 Task: Add a condition where "Channel Is Slack direct message" in recently solved tickets.
Action: Mouse moved to (136, 526)
Screenshot: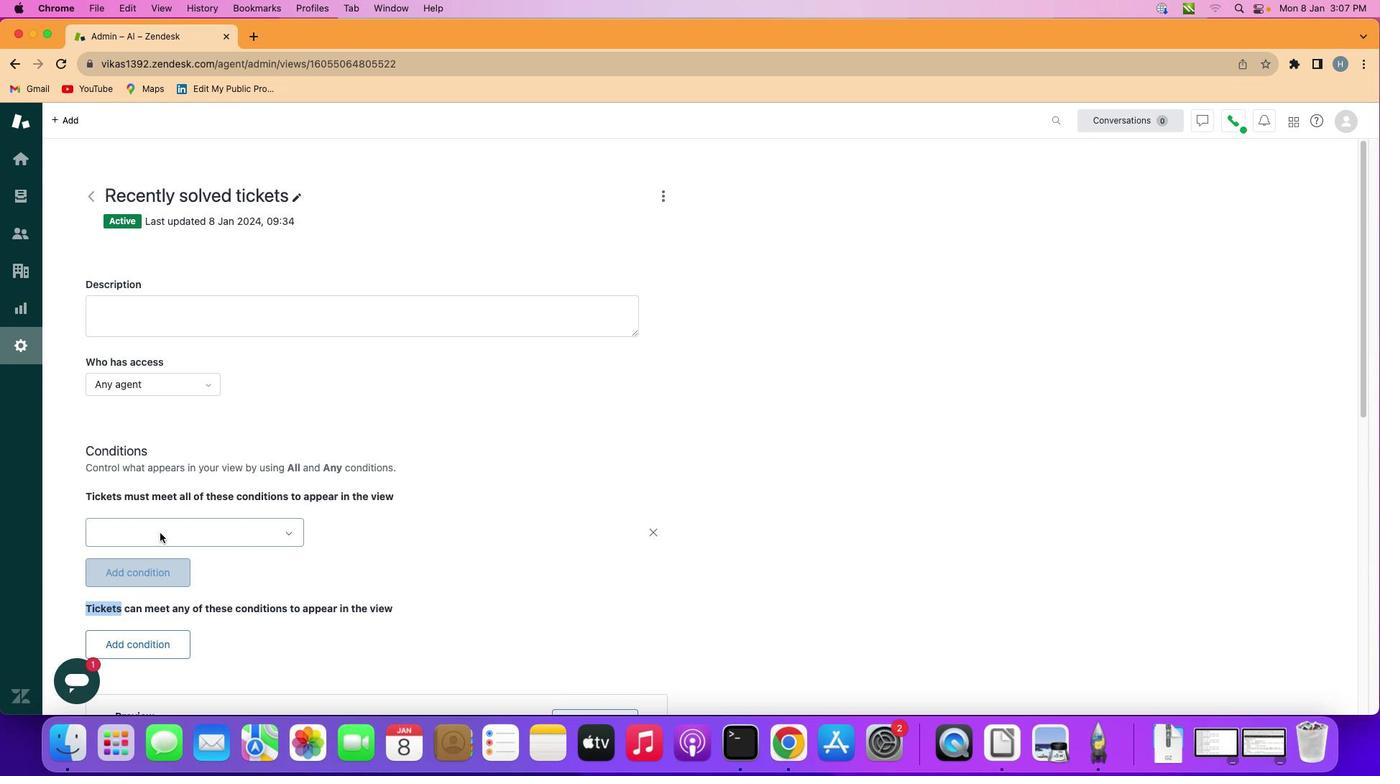 
Action: Mouse pressed left at (136, 526)
Screenshot: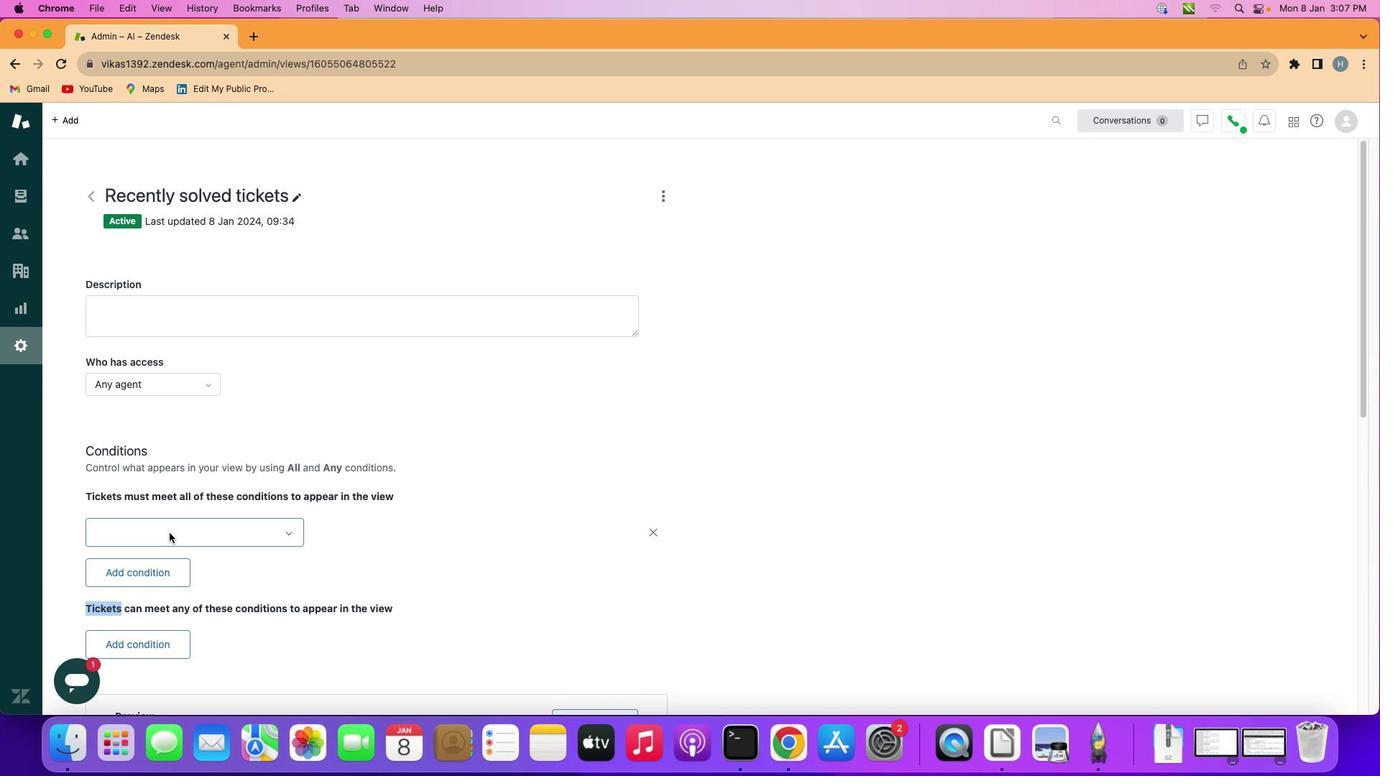 
Action: Mouse moved to (166, 529)
Screenshot: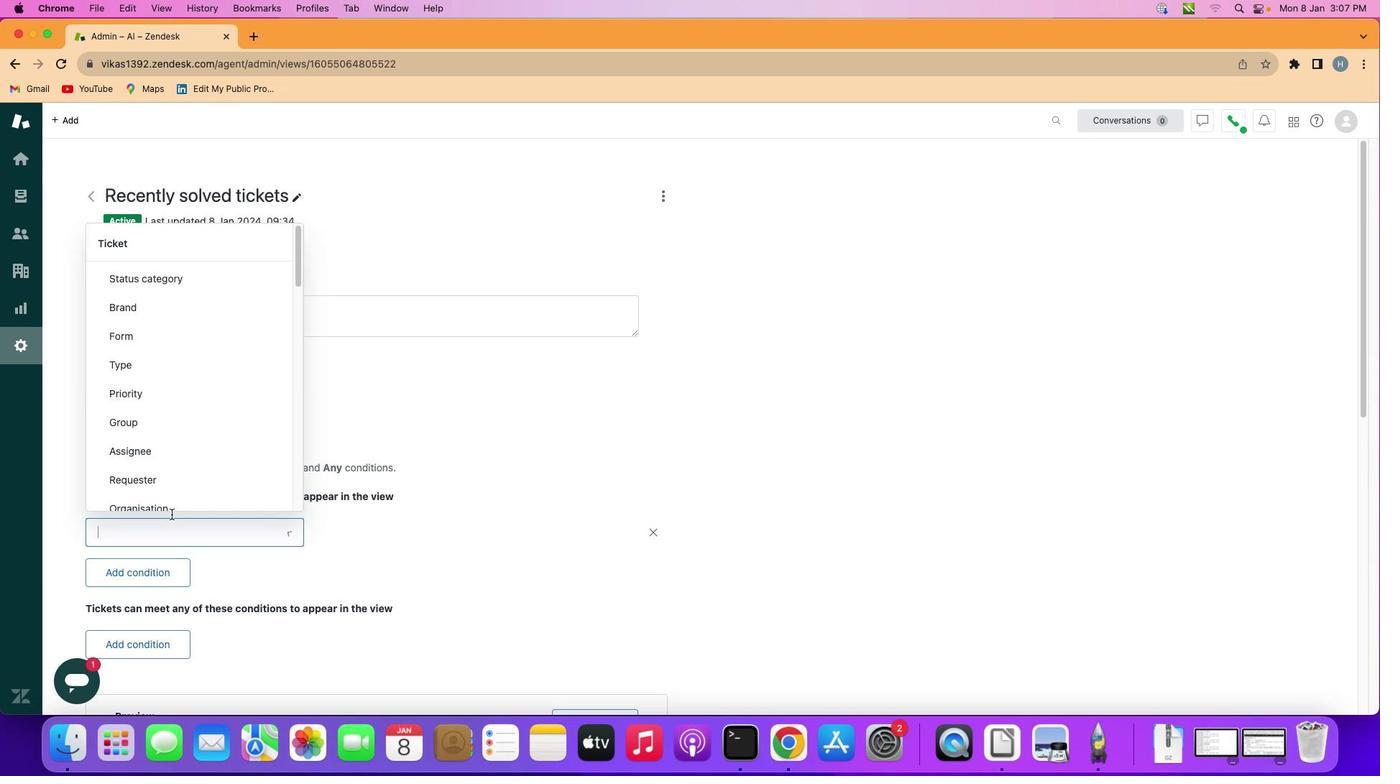 
Action: Mouse pressed left at (166, 529)
Screenshot: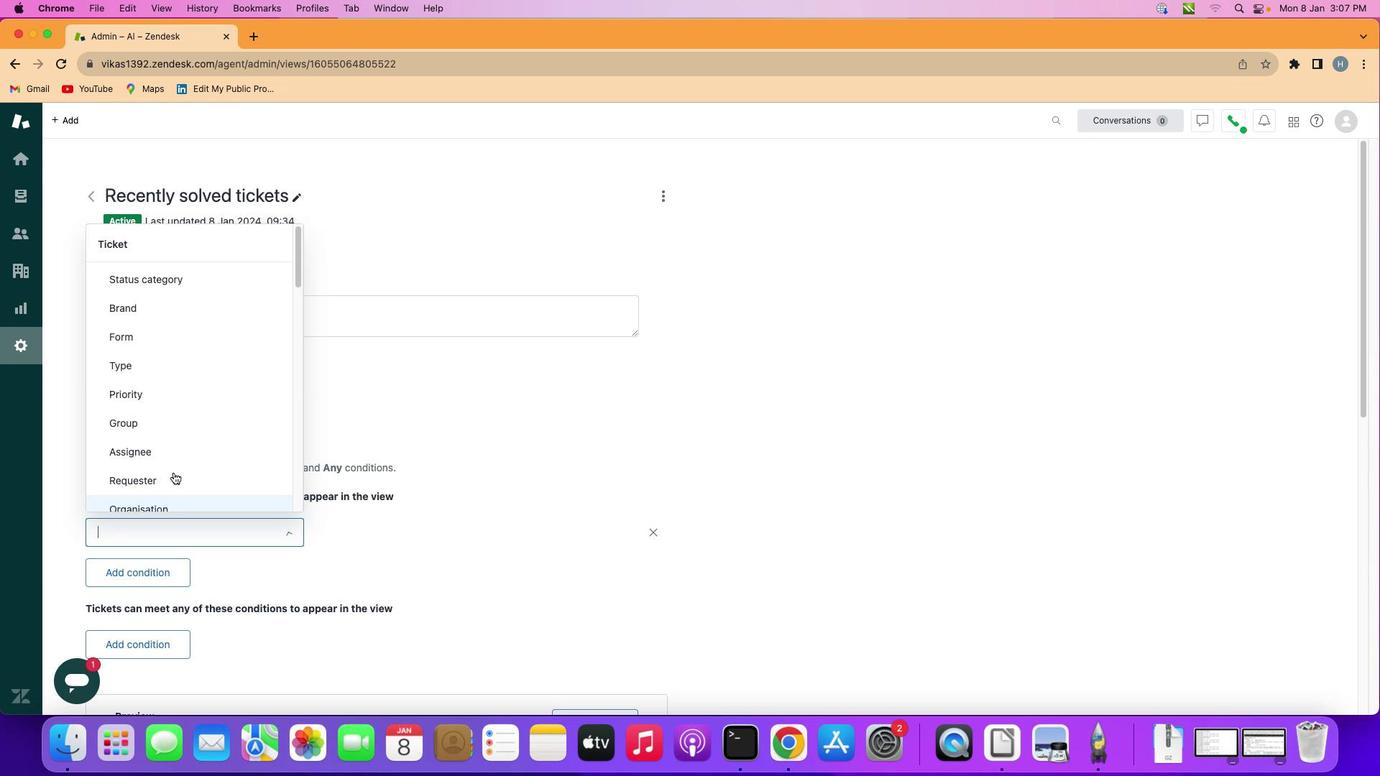 
Action: Mouse moved to (171, 392)
Screenshot: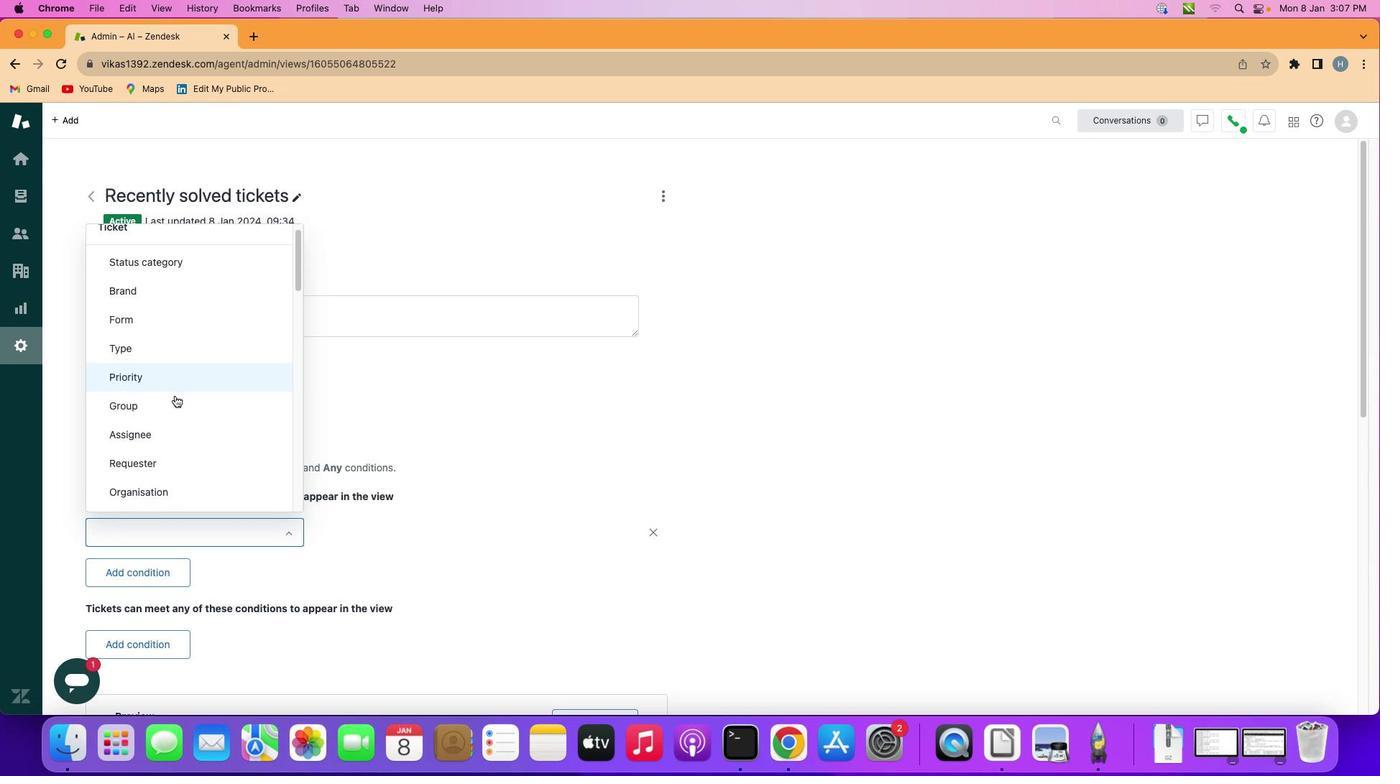 
Action: Mouse scrolled (171, 392) with delta (-2, -2)
Screenshot: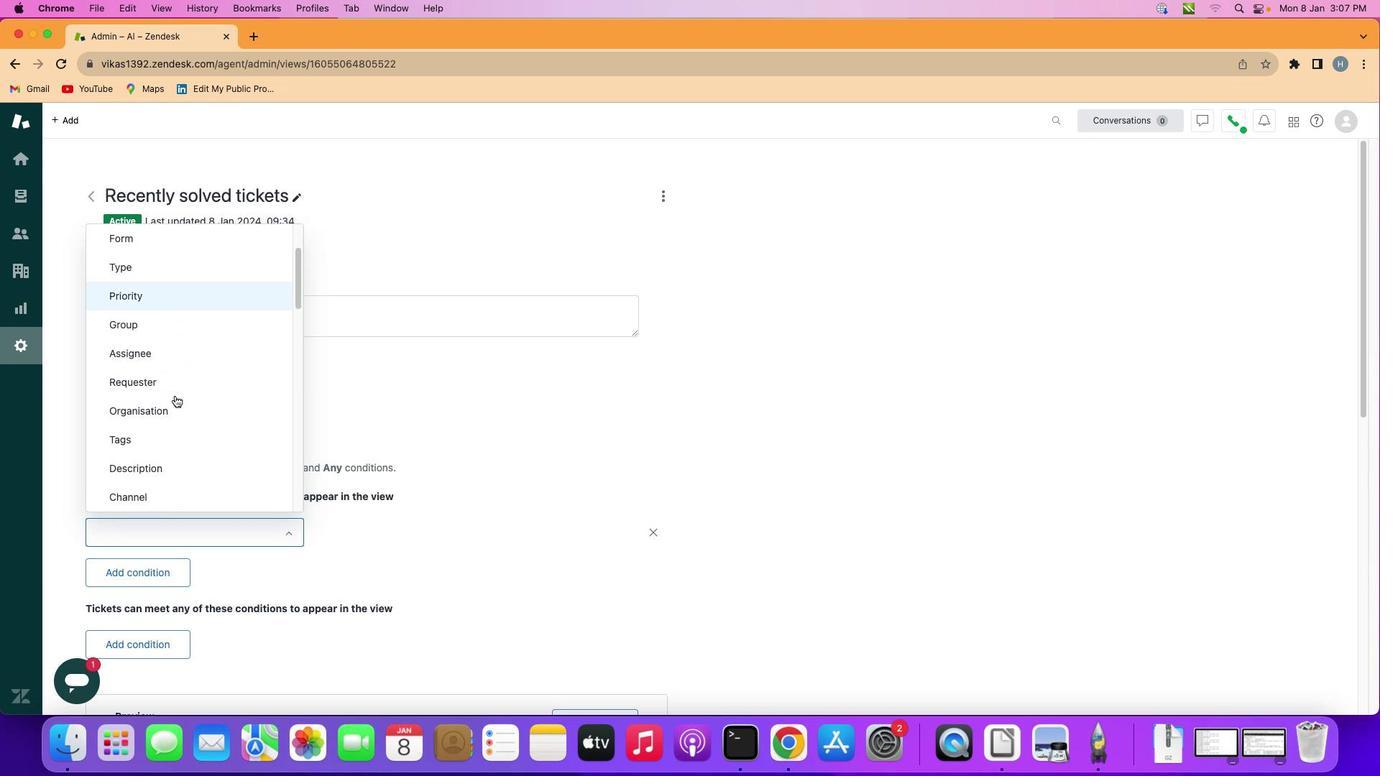 
Action: Mouse scrolled (171, 392) with delta (-2, -2)
Screenshot: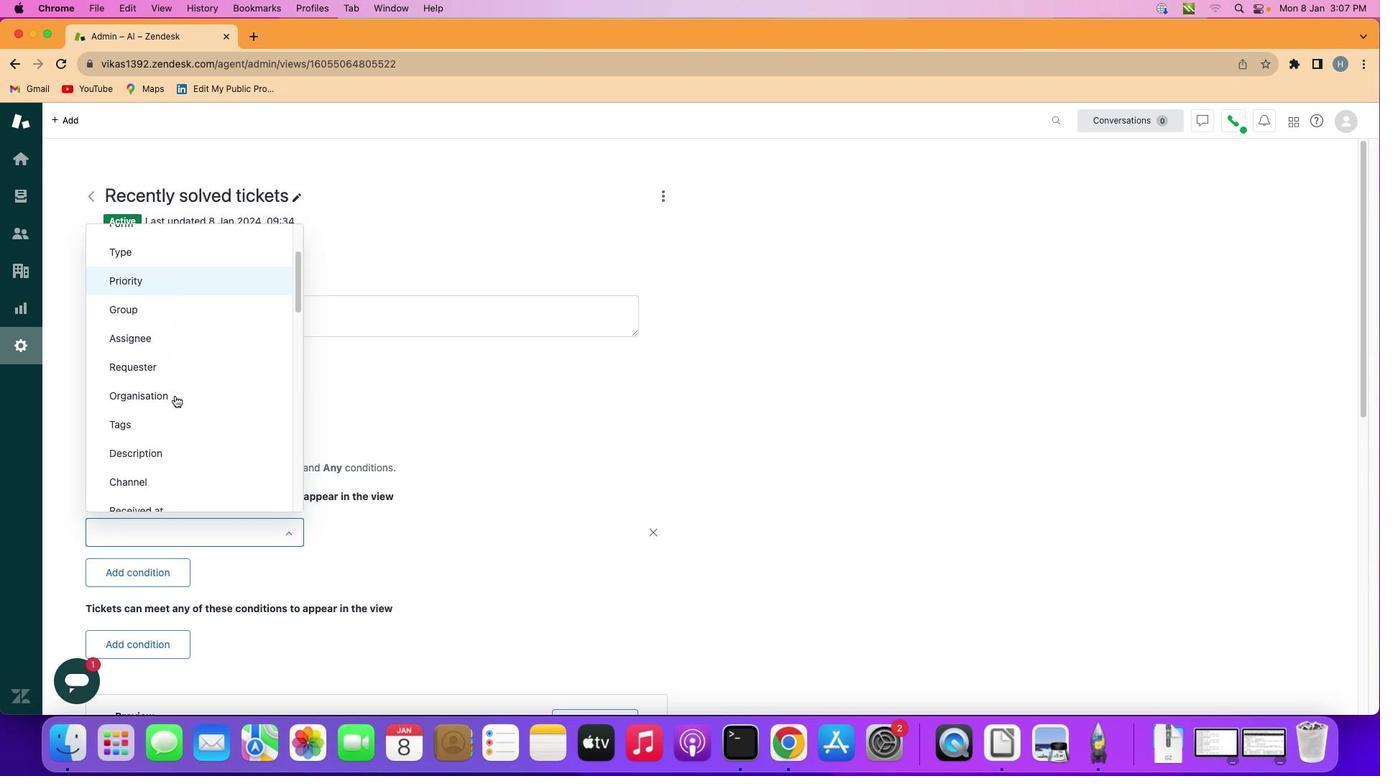 
Action: Mouse scrolled (171, 392) with delta (-2, -2)
Screenshot: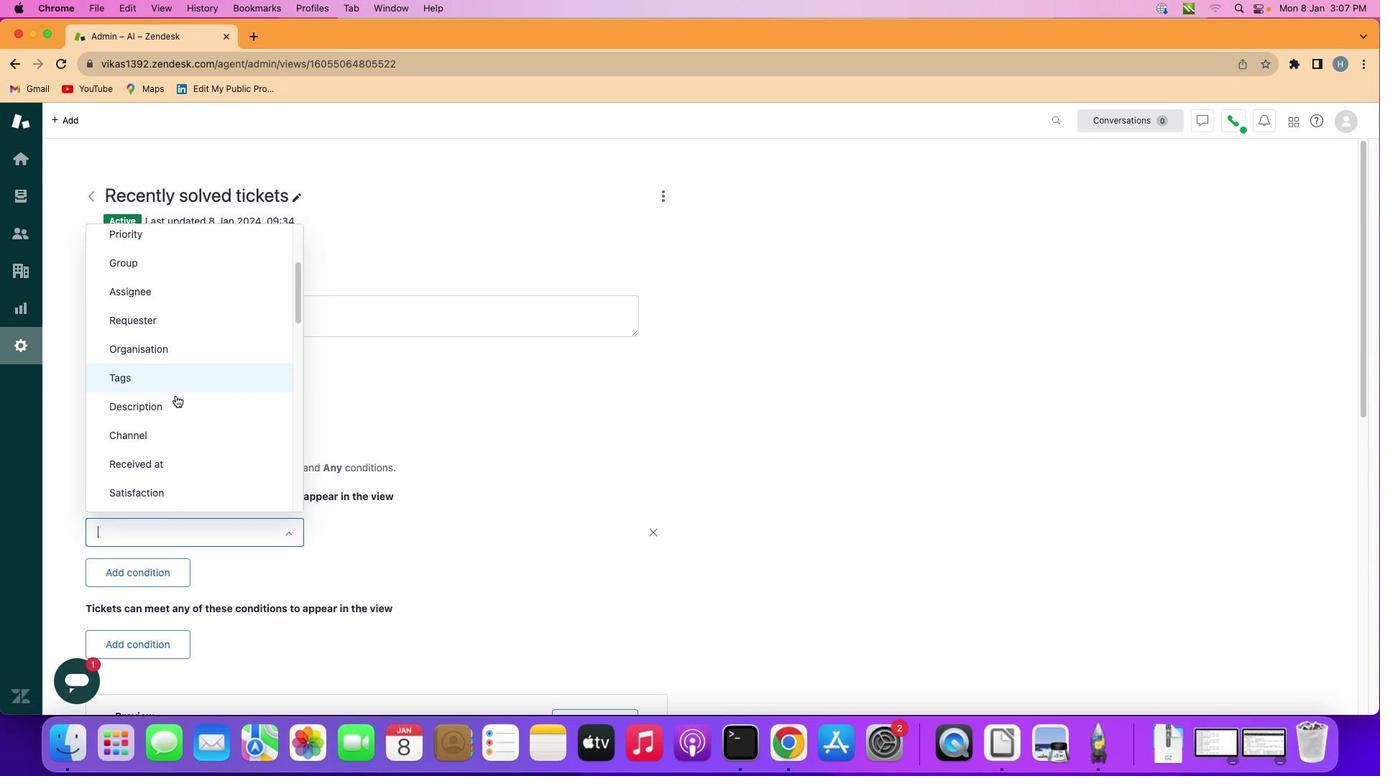 
Action: Mouse scrolled (171, 392) with delta (-2, -2)
Screenshot: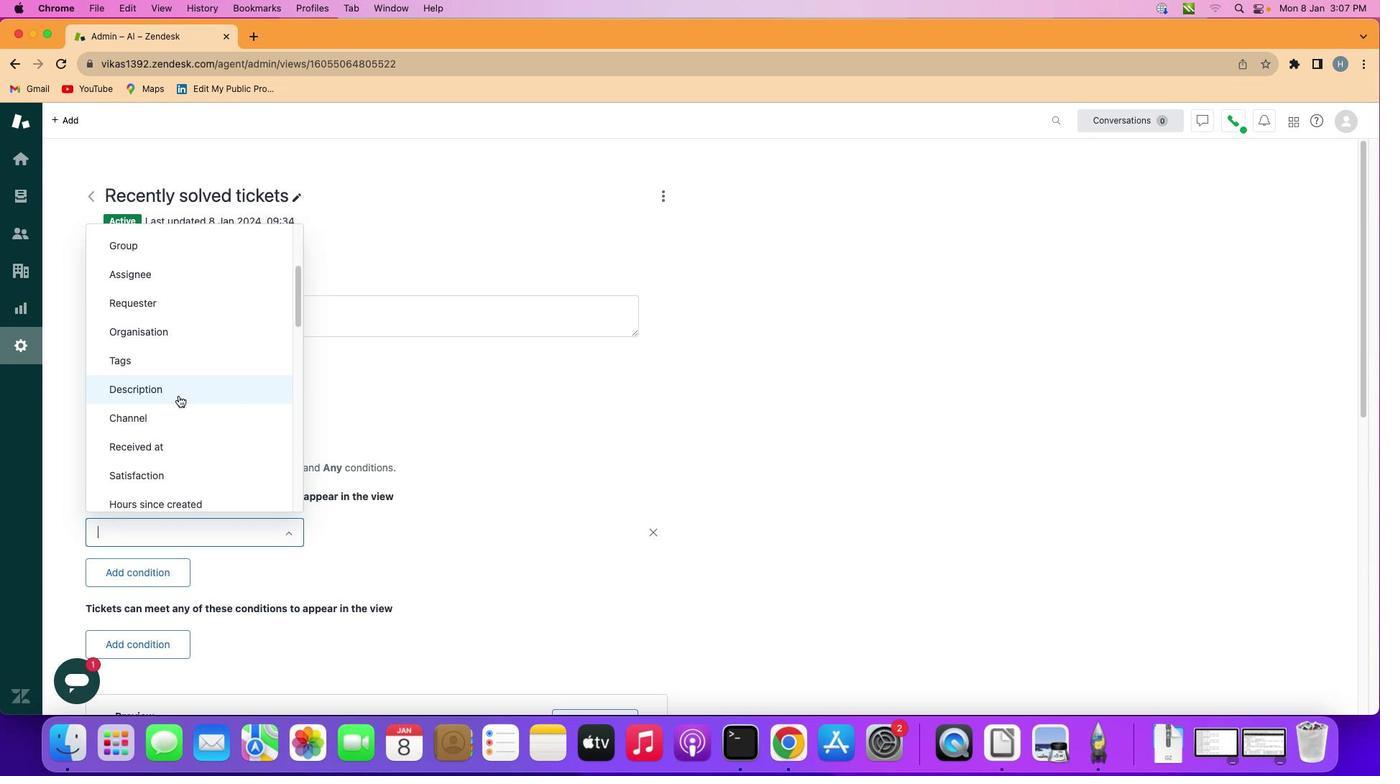 
Action: Mouse scrolled (171, 392) with delta (-2, -2)
Screenshot: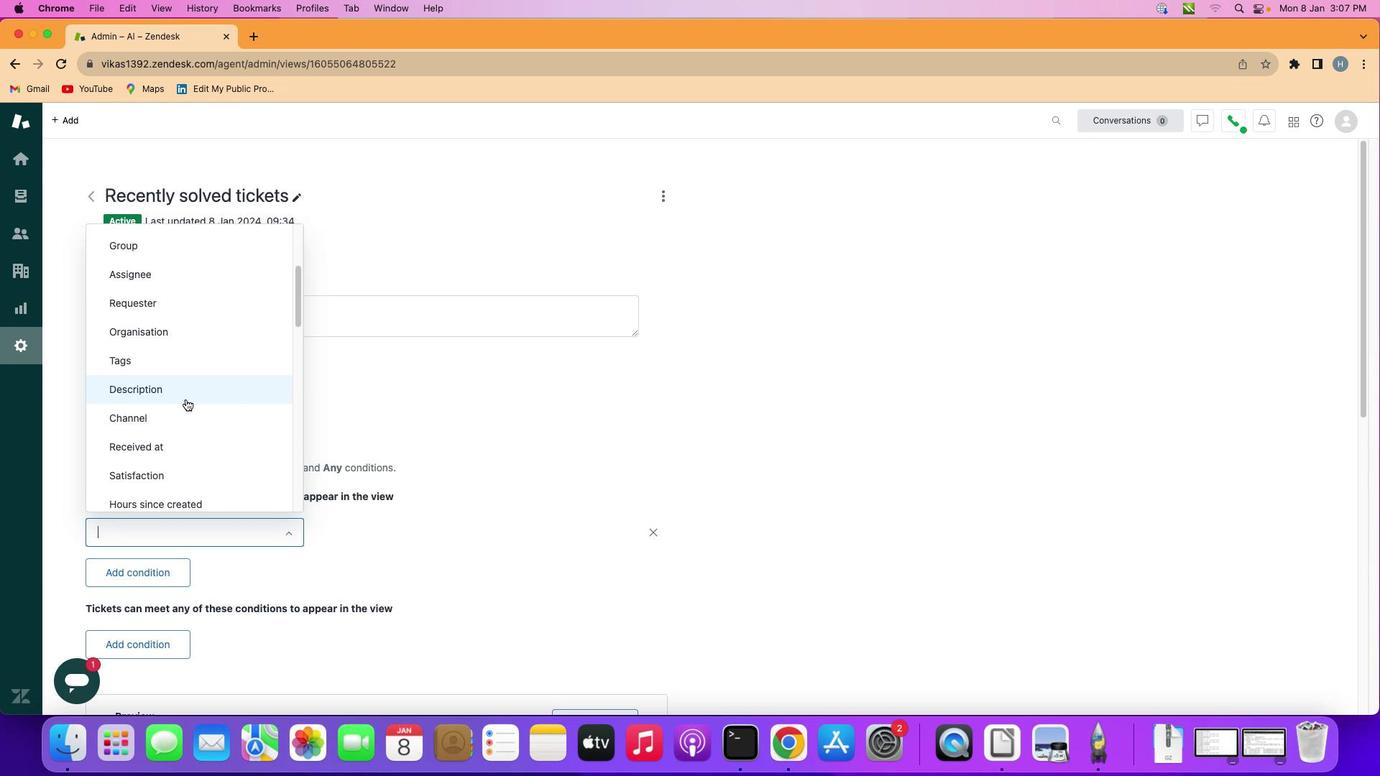 
Action: Mouse moved to (188, 411)
Screenshot: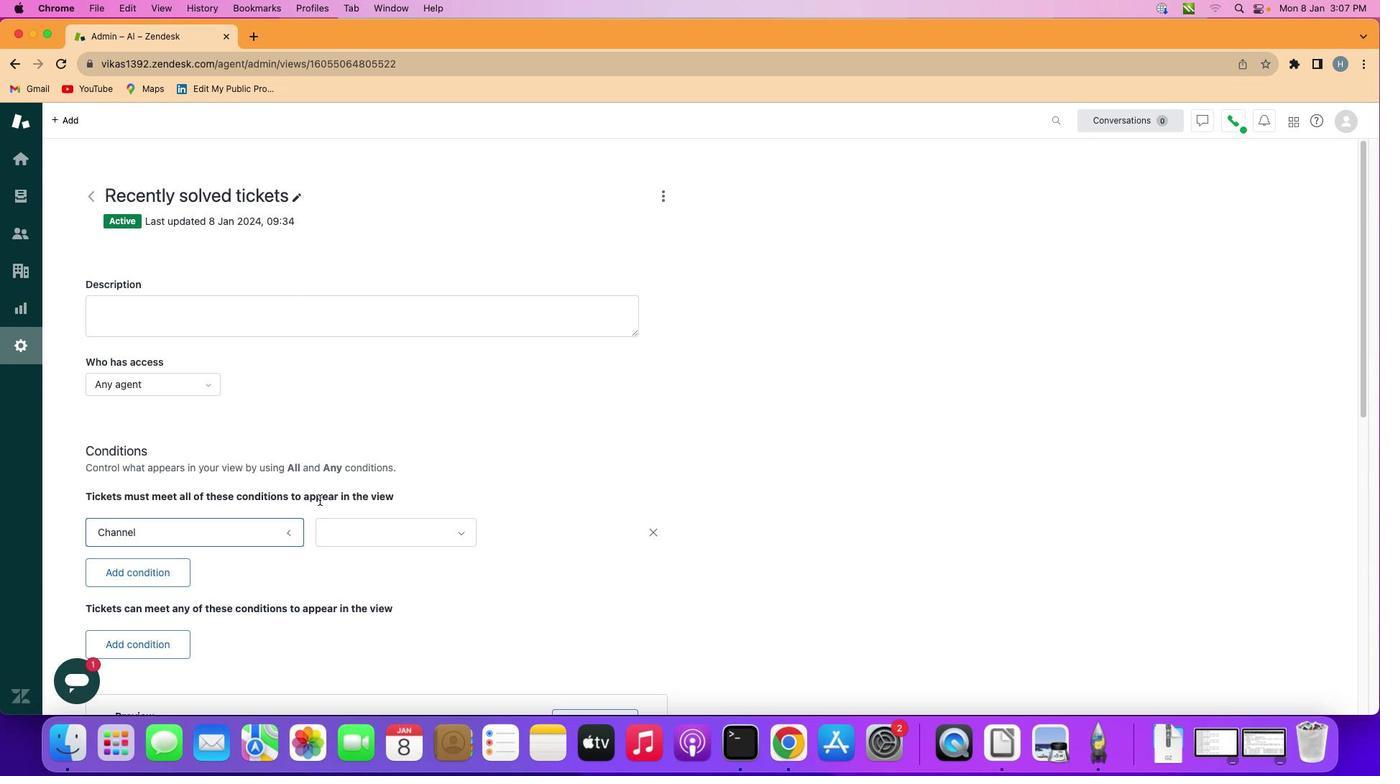 
Action: Mouse pressed left at (188, 411)
Screenshot: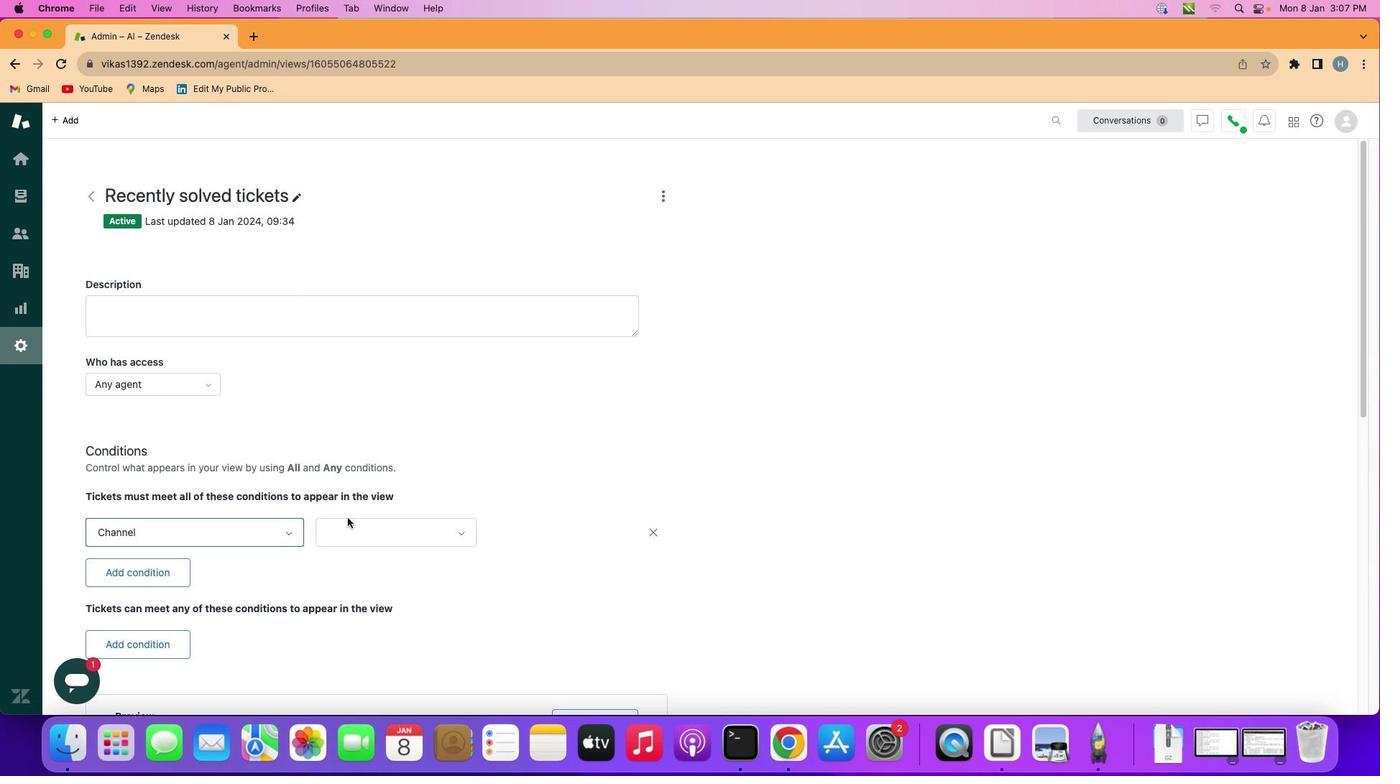
Action: Mouse moved to (360, 524)
Screenshot: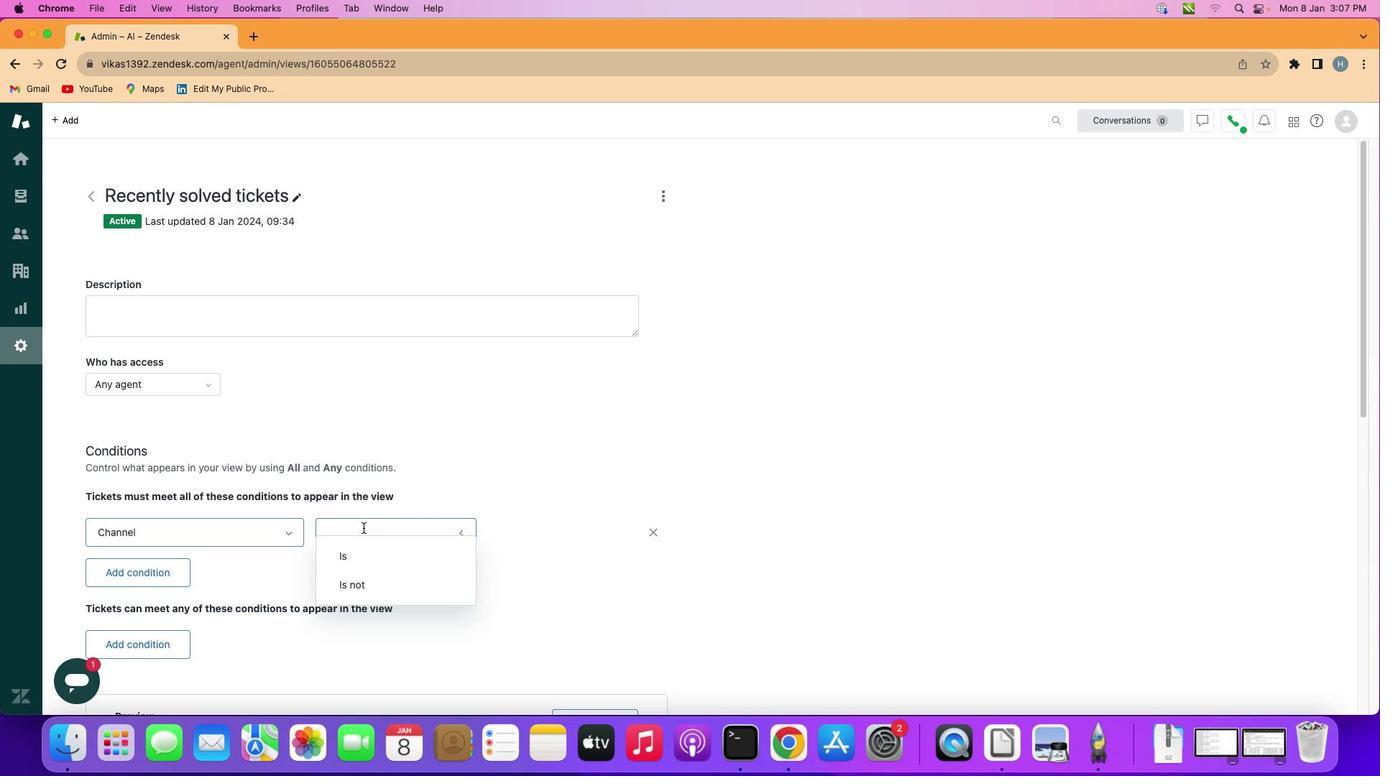 
Action: Mouse pressed left at (360, 524)
Screenshot: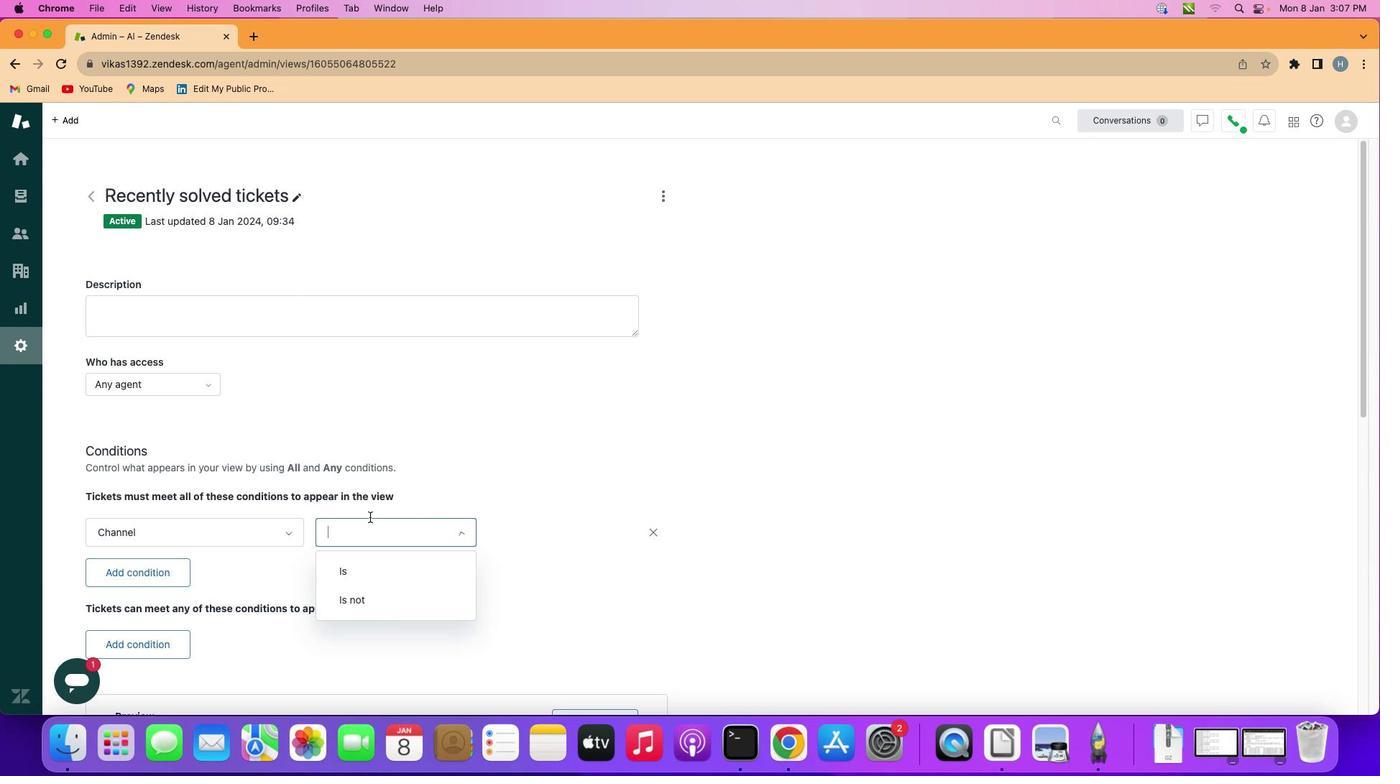 
Action: Mouse moved to (386, 557)
Screenshot: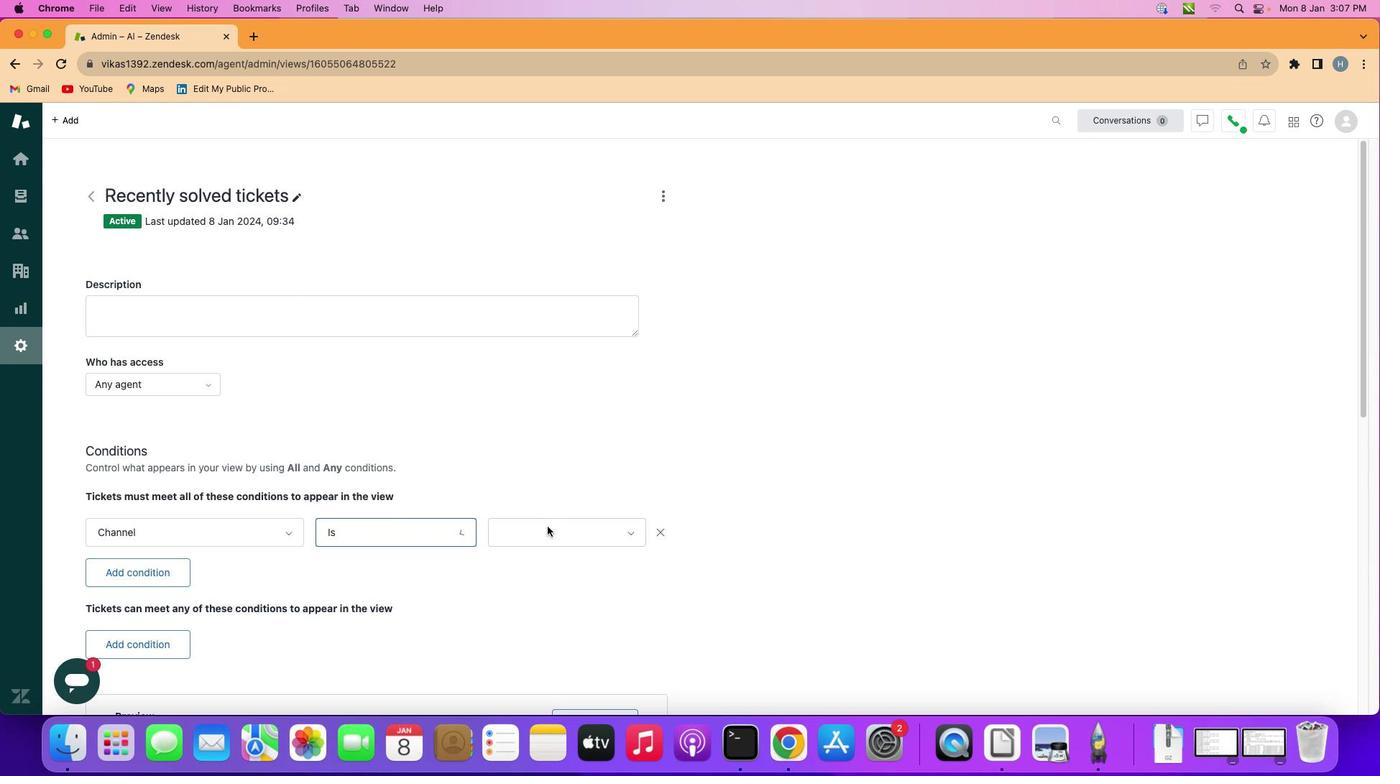 
Action: Mouse pressed left at (386, 557)
Screenshot: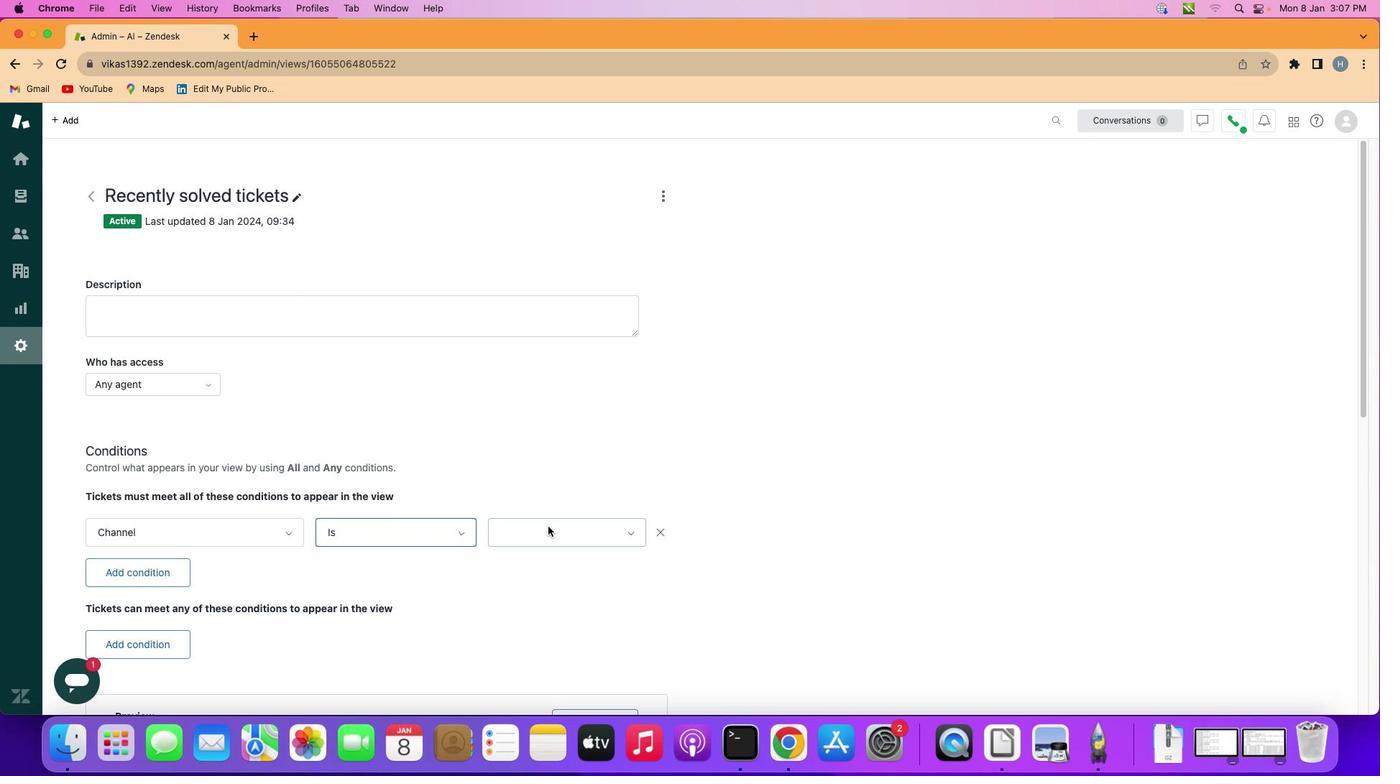 
Action: Mouse moved to (544, 524)
Screenshot: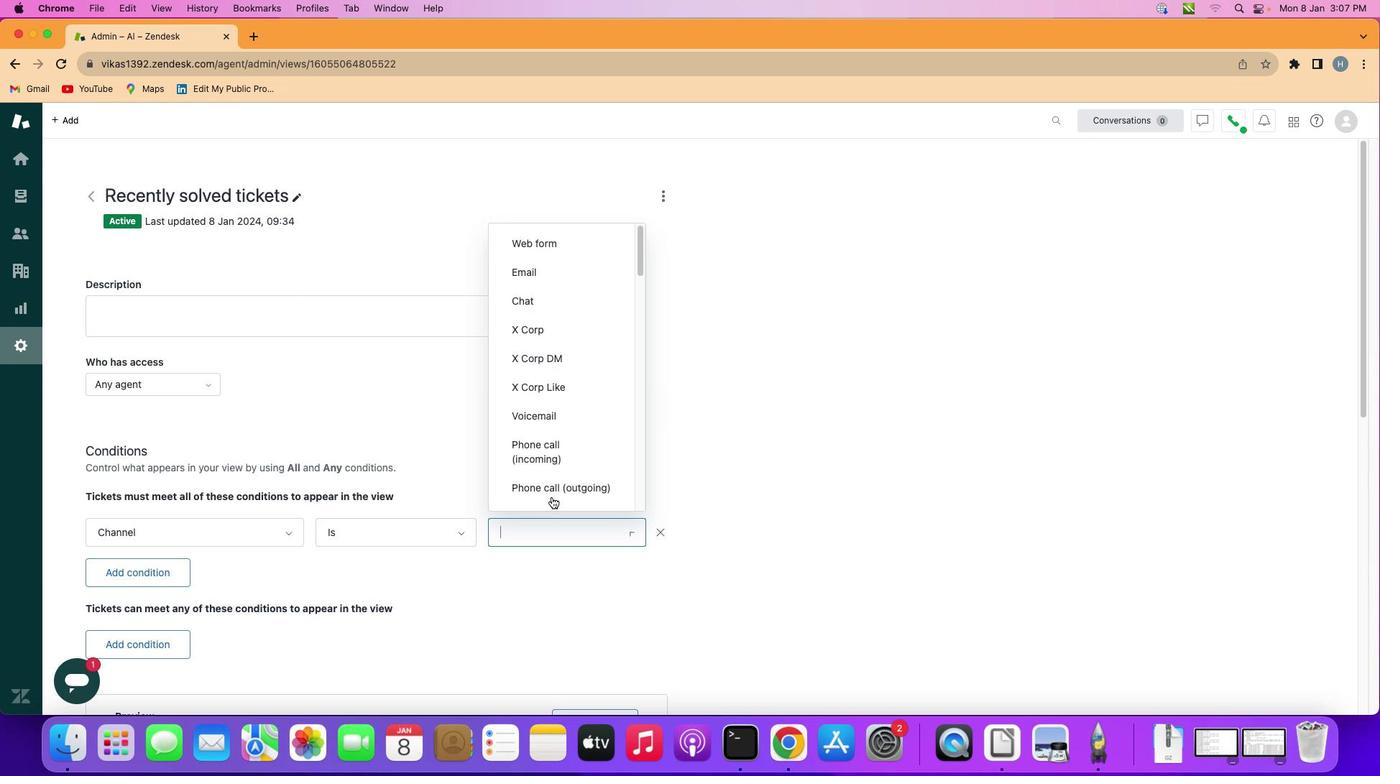 
Action: Mouse pressed left at (544, 524)
Screenshot: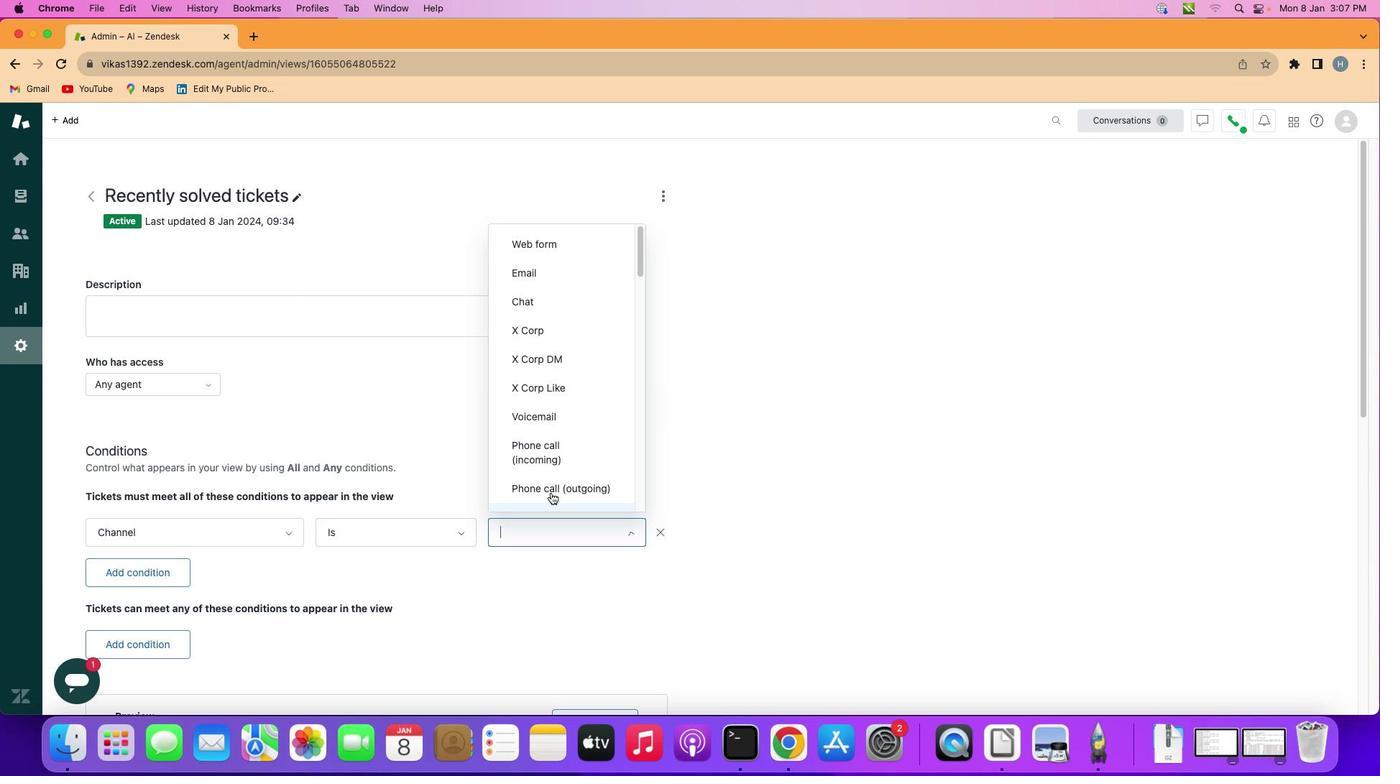 
Action: Mouse moved to (578, 409)
Screenshot: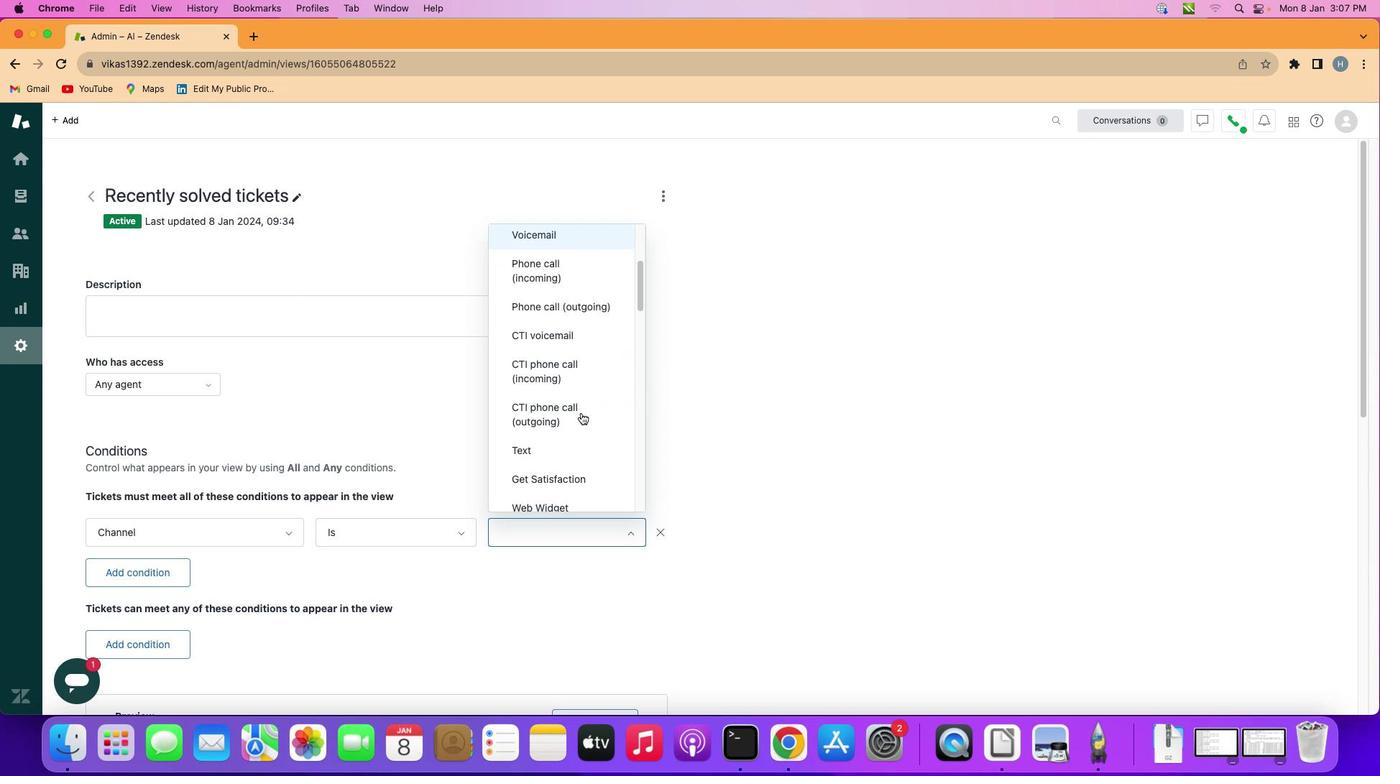 
Action: Mouse scrolled (578, 409) with delta (-2, -2)
Screenshot: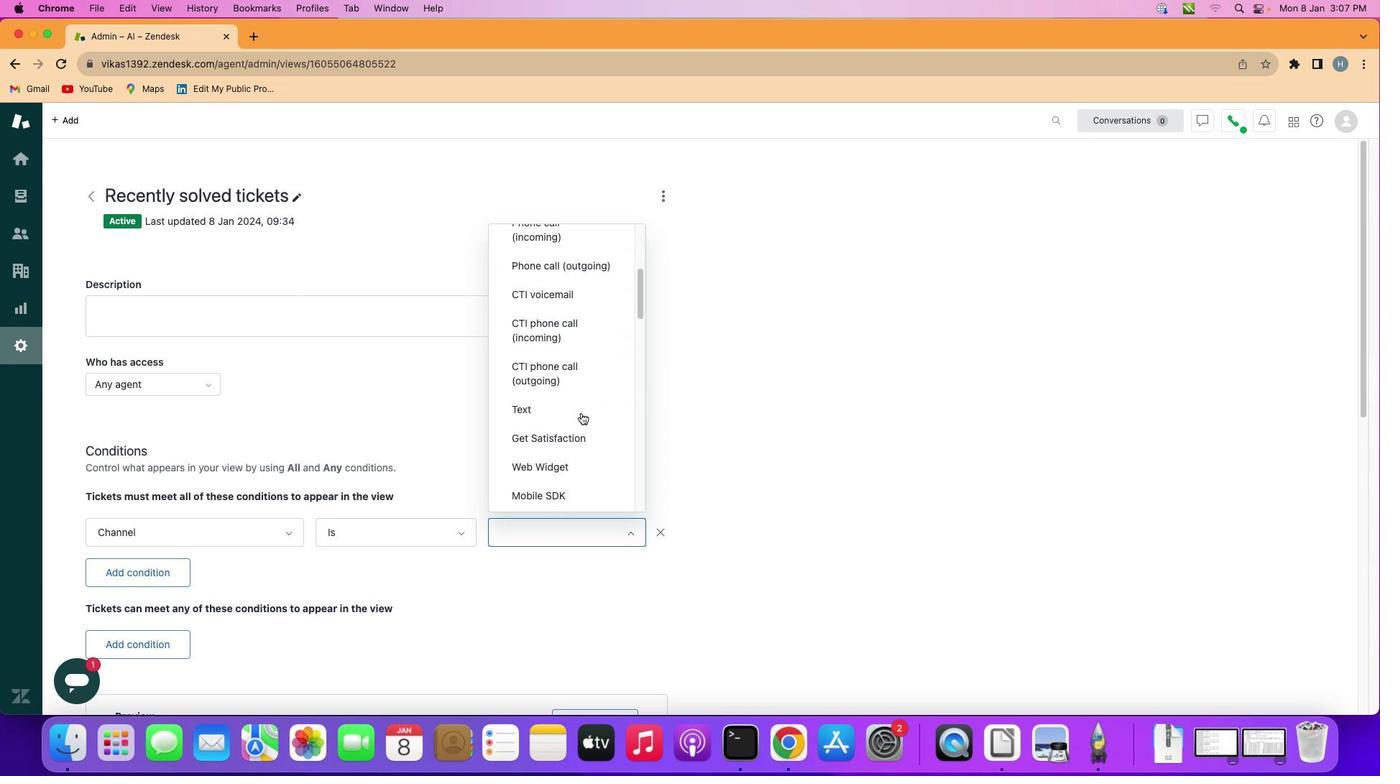 
Action: Mouse scrolled (578, 409) with delta (-2, -2)
Screenshot: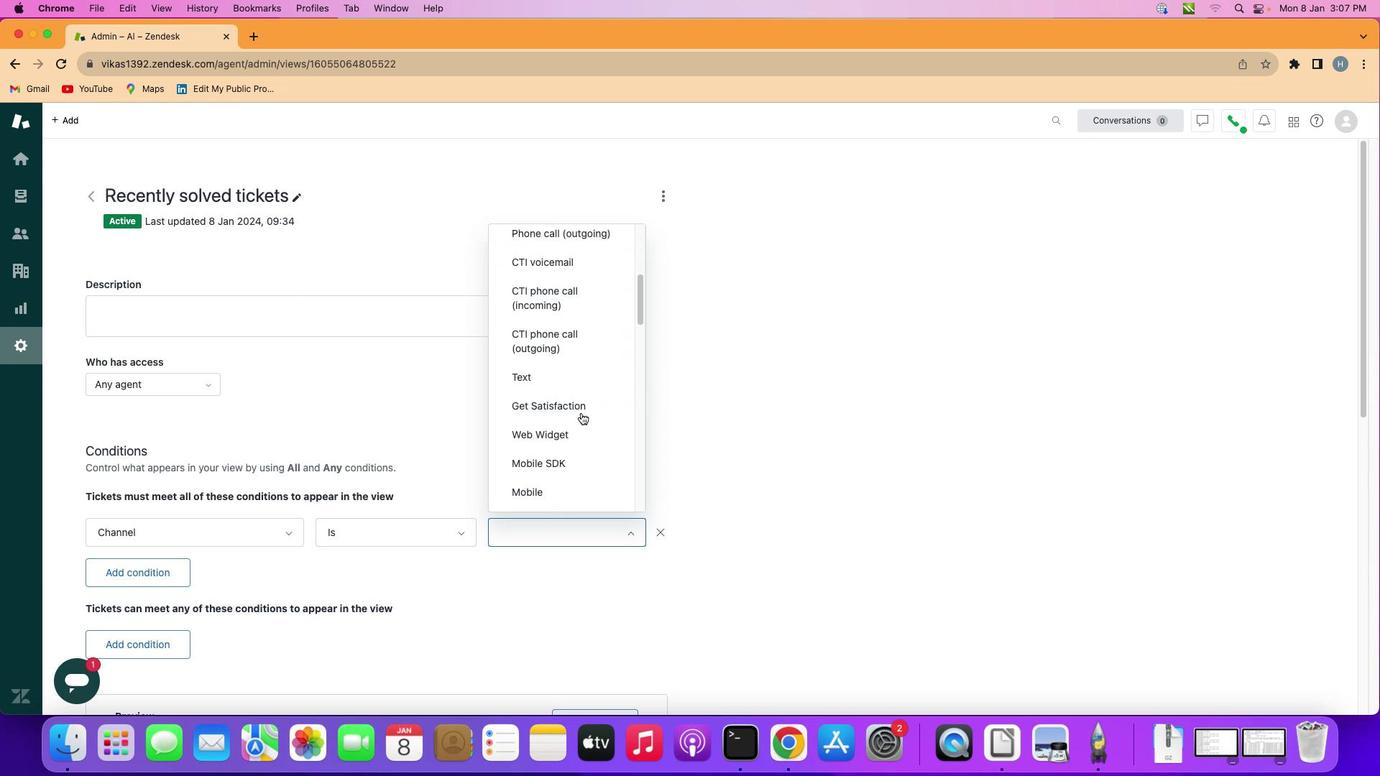 
Action: Mouse scrolled (578, 409) with delta (-2, -3)
Screenshot: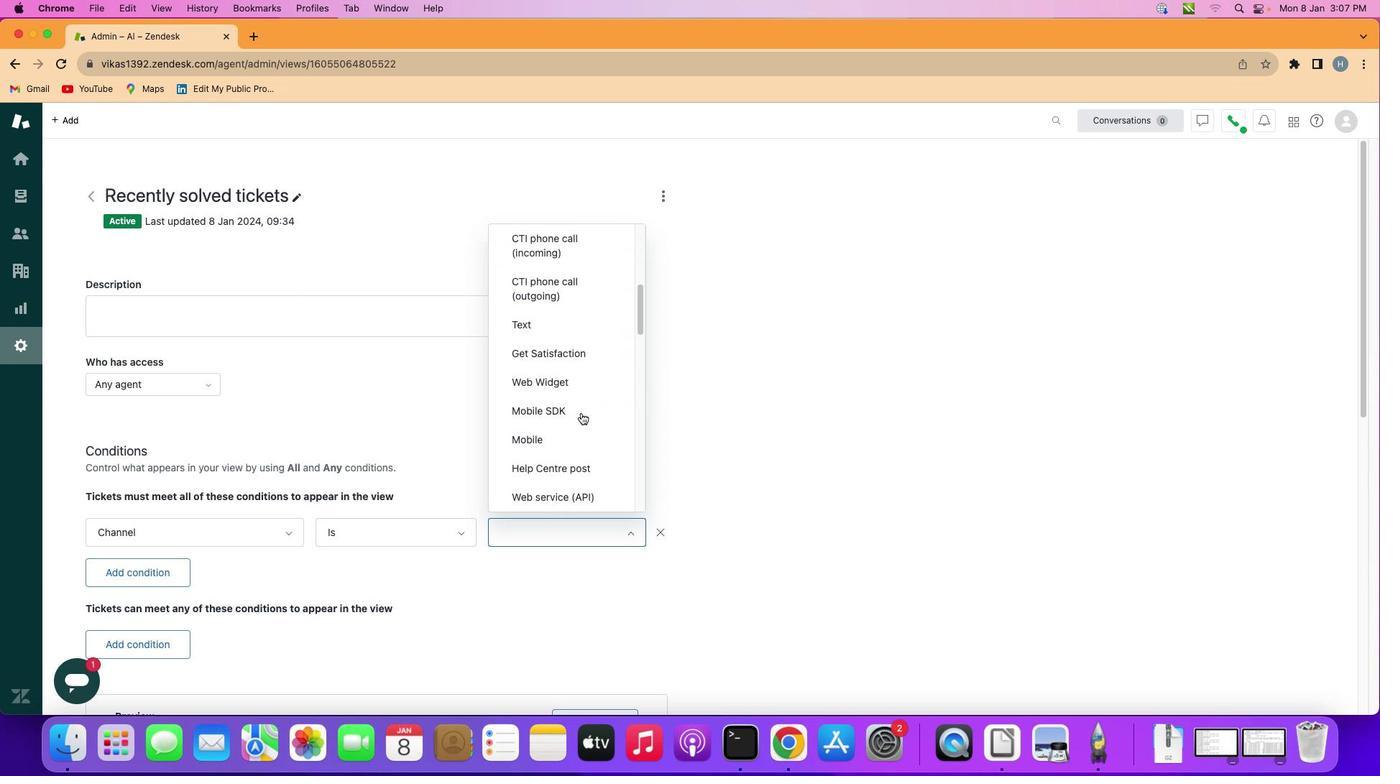 
Action: Mouse scrolled (578, 409) with delta (-2, -4)
Screenshot: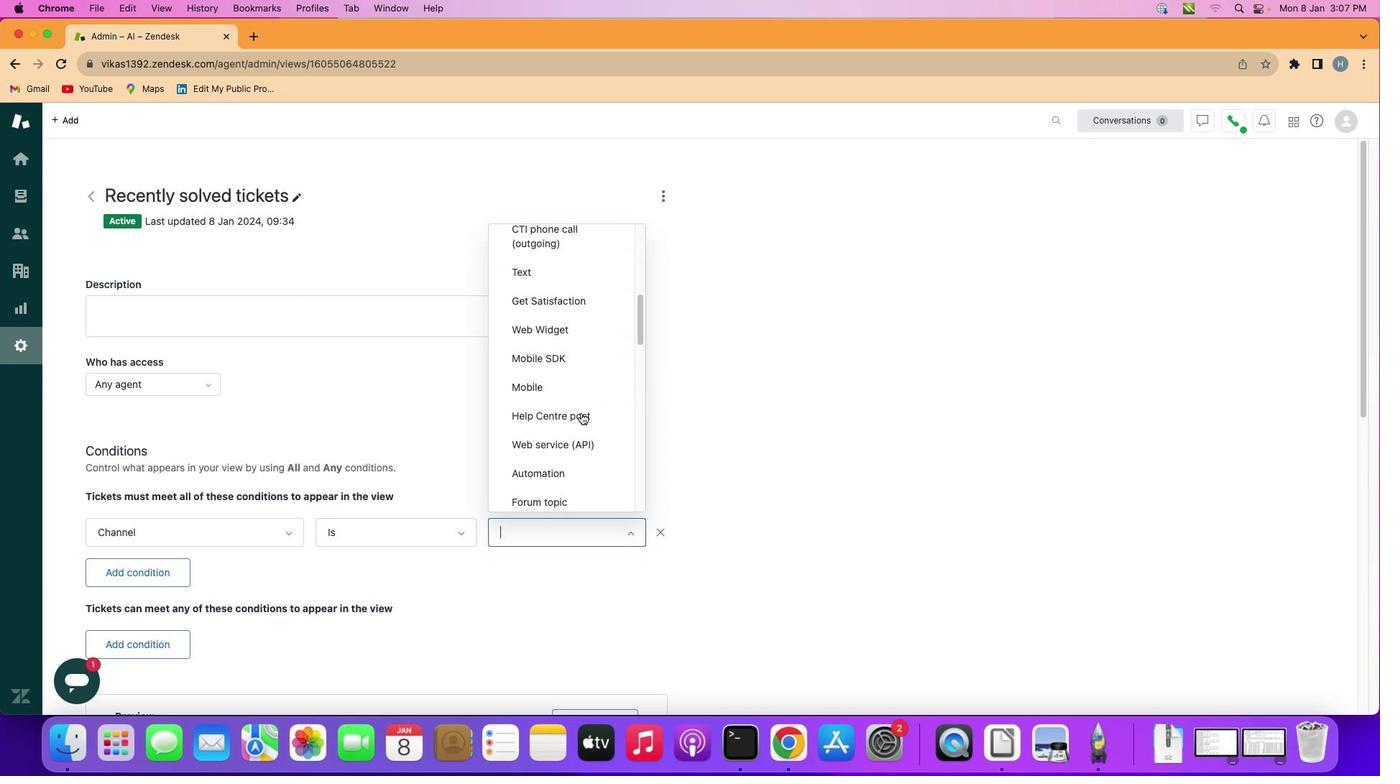
Action: Mouse scrolled (578, 409) with delta (-2, -4)
Screenshot: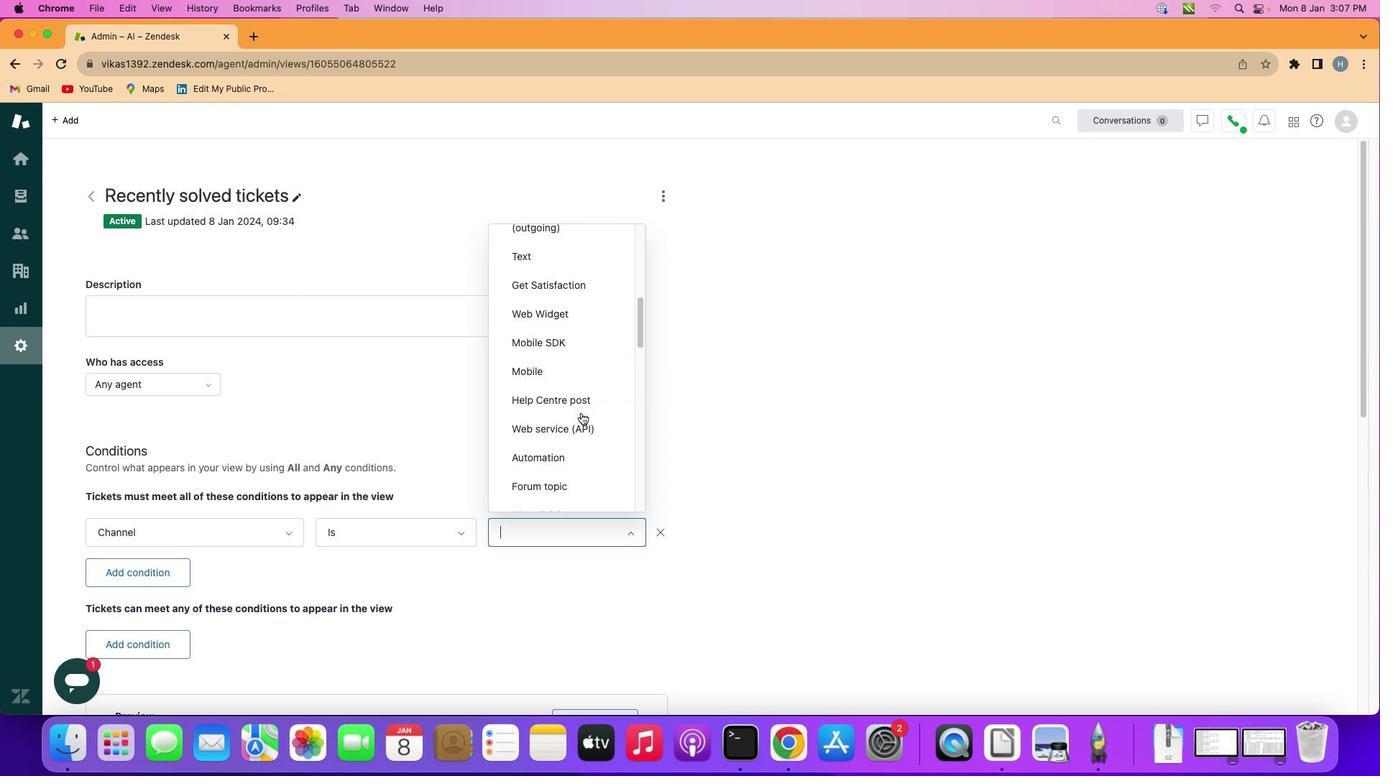 
Action: Mouse scrolled (578, 409) with delta (-2, -4)
Screenshot: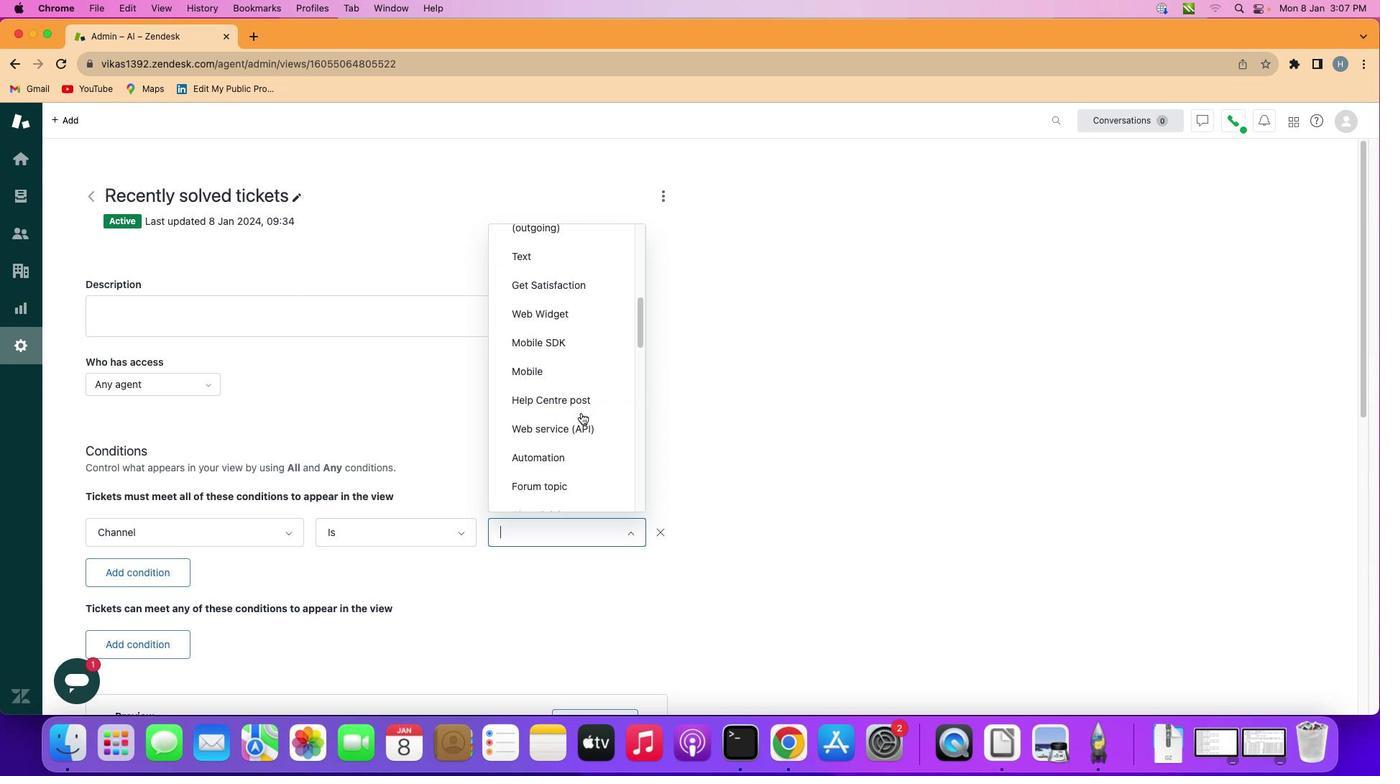 
Action: Mouse scrolled (578, 409) with delta (-2, -2)
Screenshot: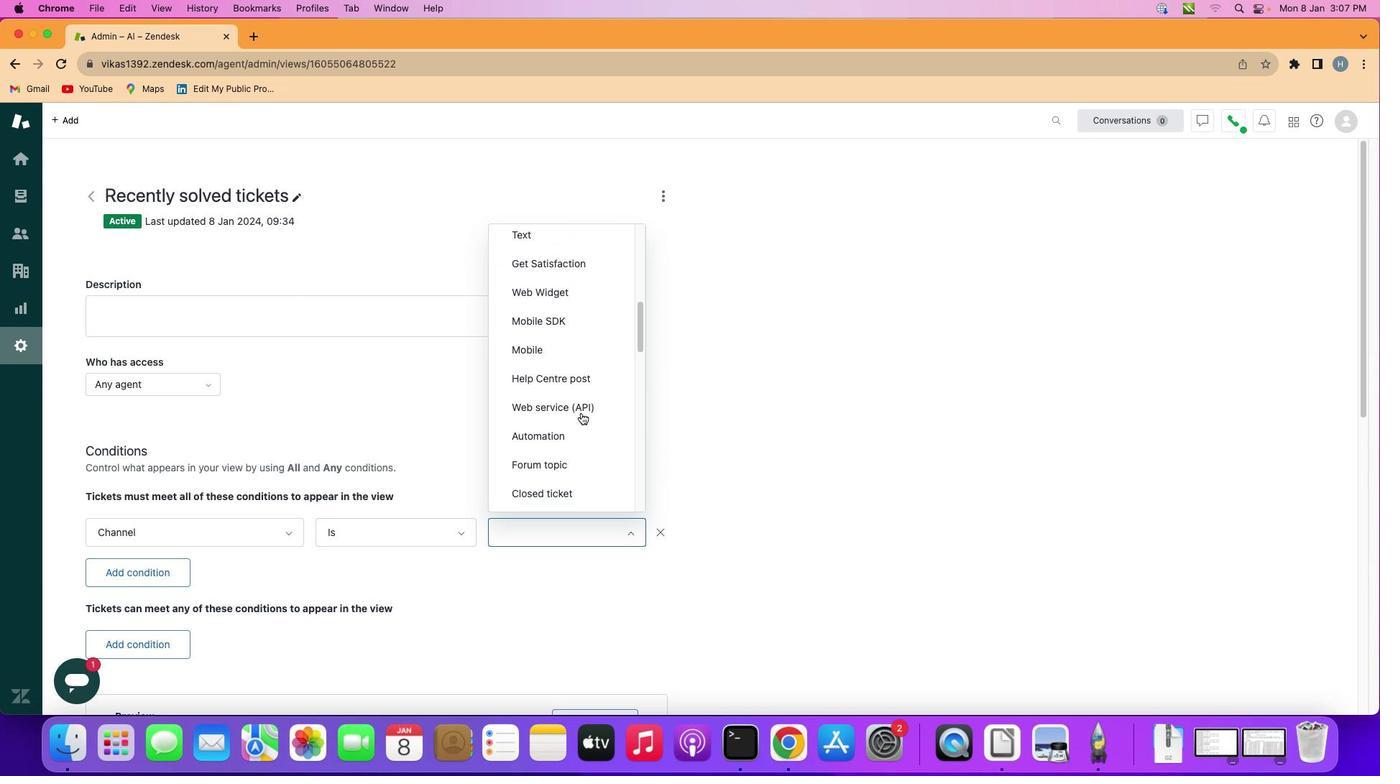 
Action: Mouse scrolled (578, 409) with delta (-2, -1)
Screenshot: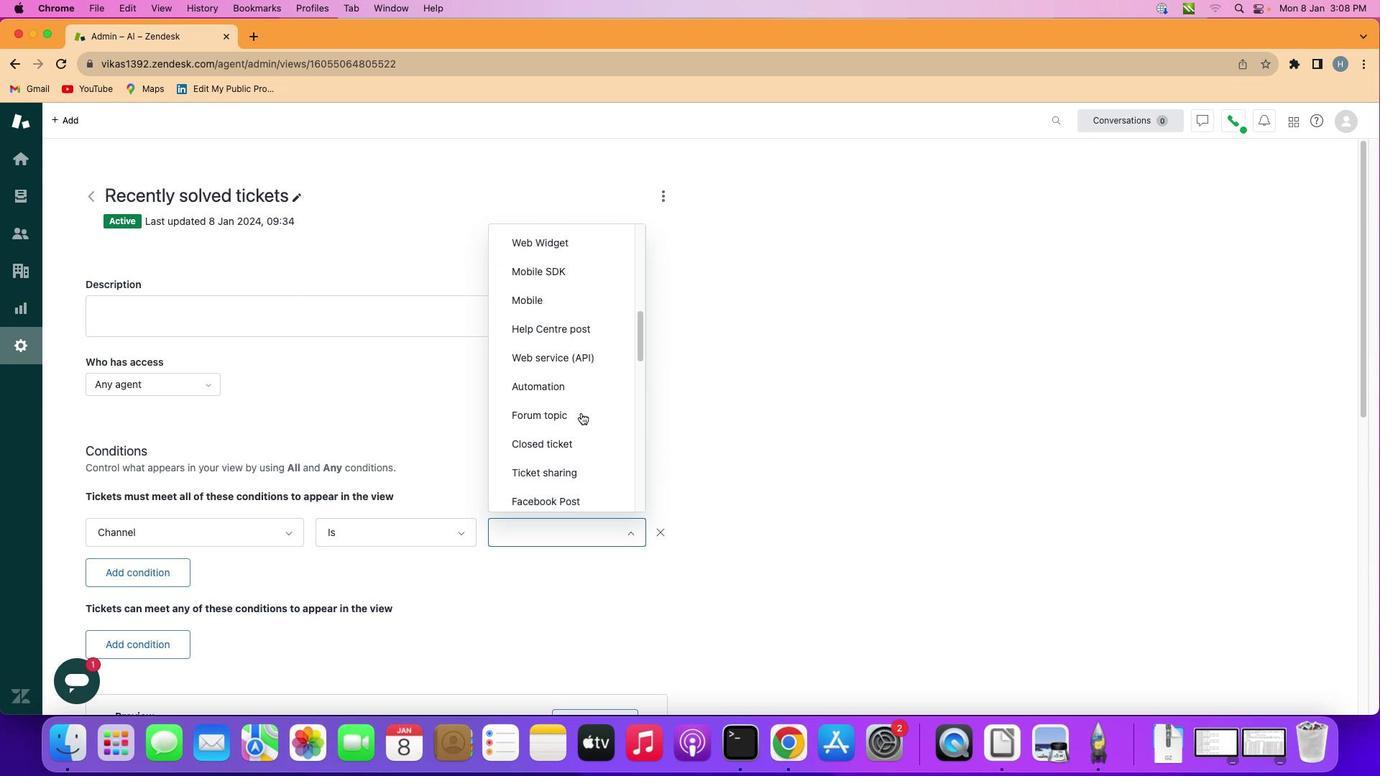 
Action: Mouse scrolled (578, 409) with delta (-2, -2)
Screenshot: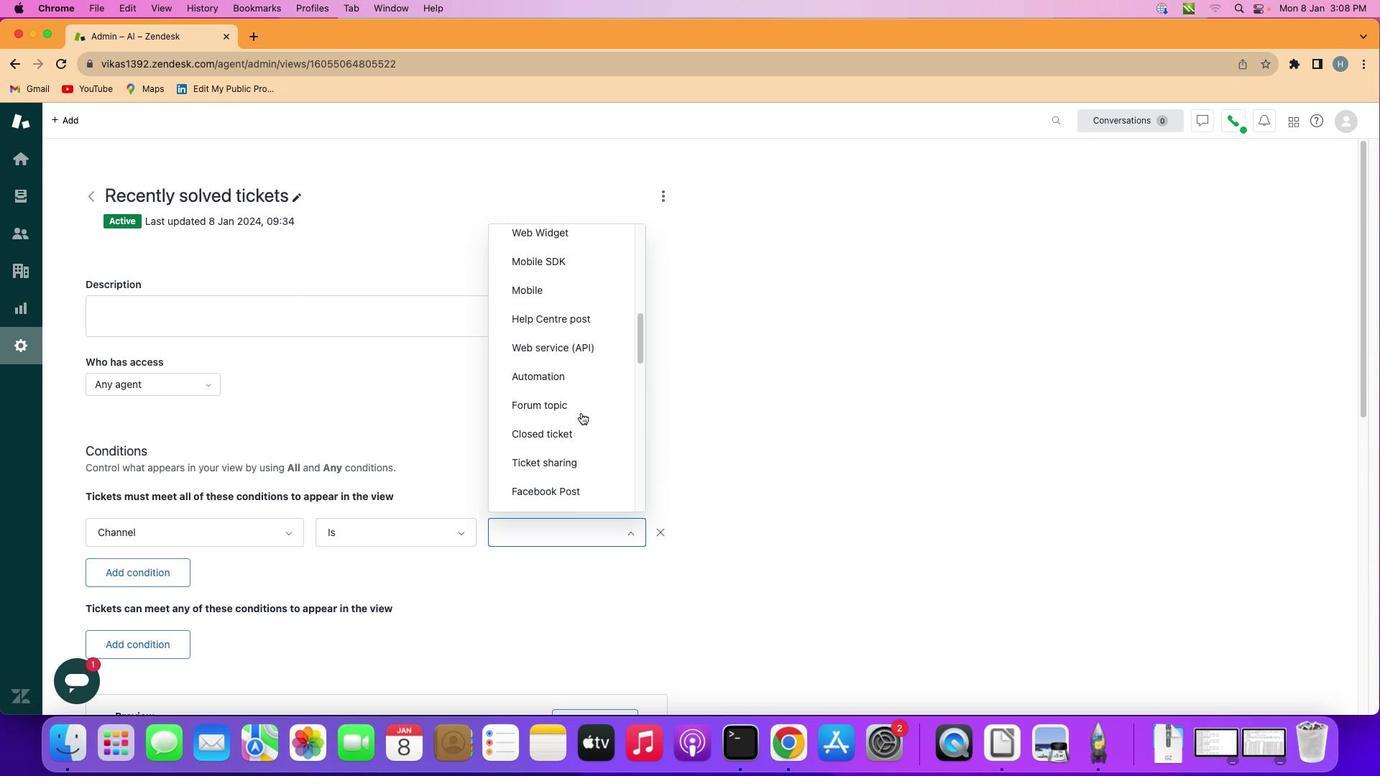 
Action: Mouse scrolled (578, 409) with delta (-2, -2)
Screenshot: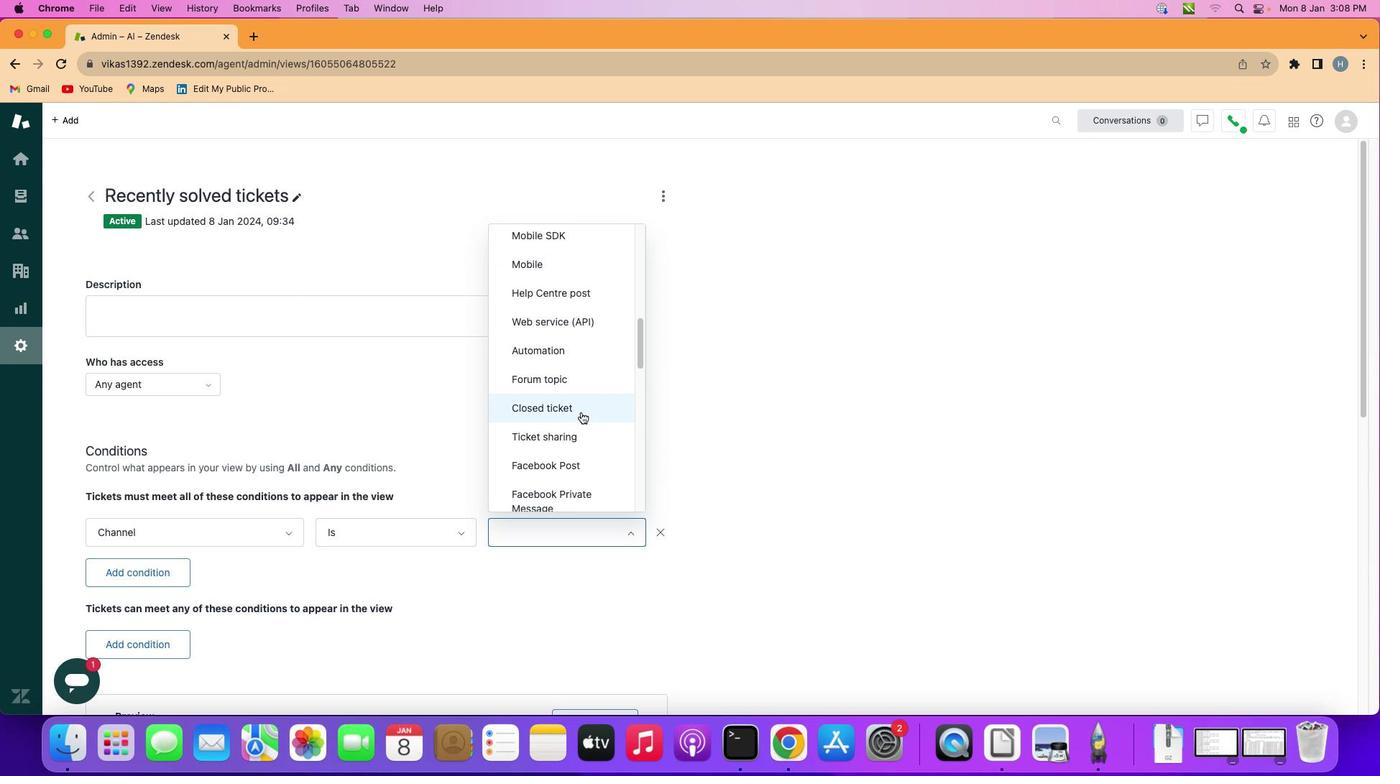 
Action: Mouse scrolled (578, 409) with delta (-2, -3)
Screenshot: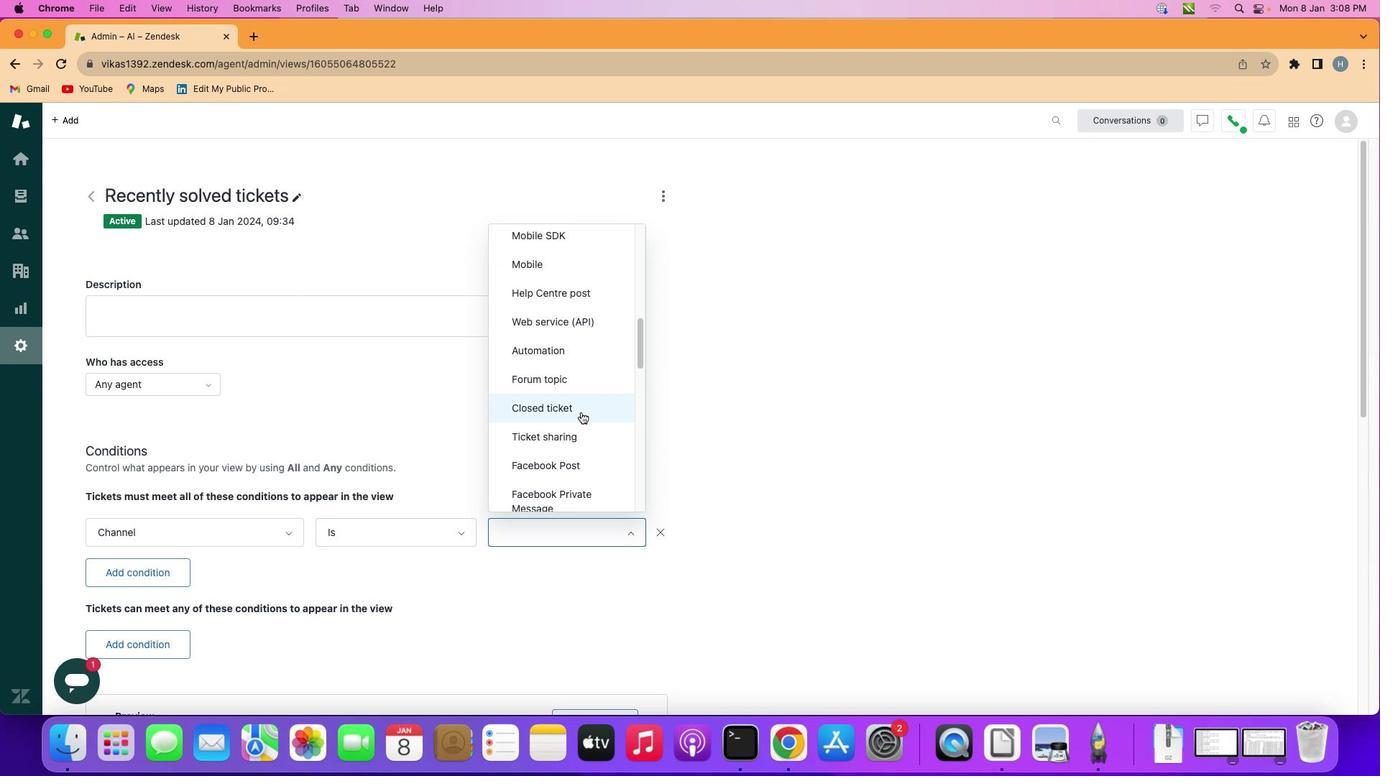 
Action: Mouse moved to (578, 409)
Screenshot: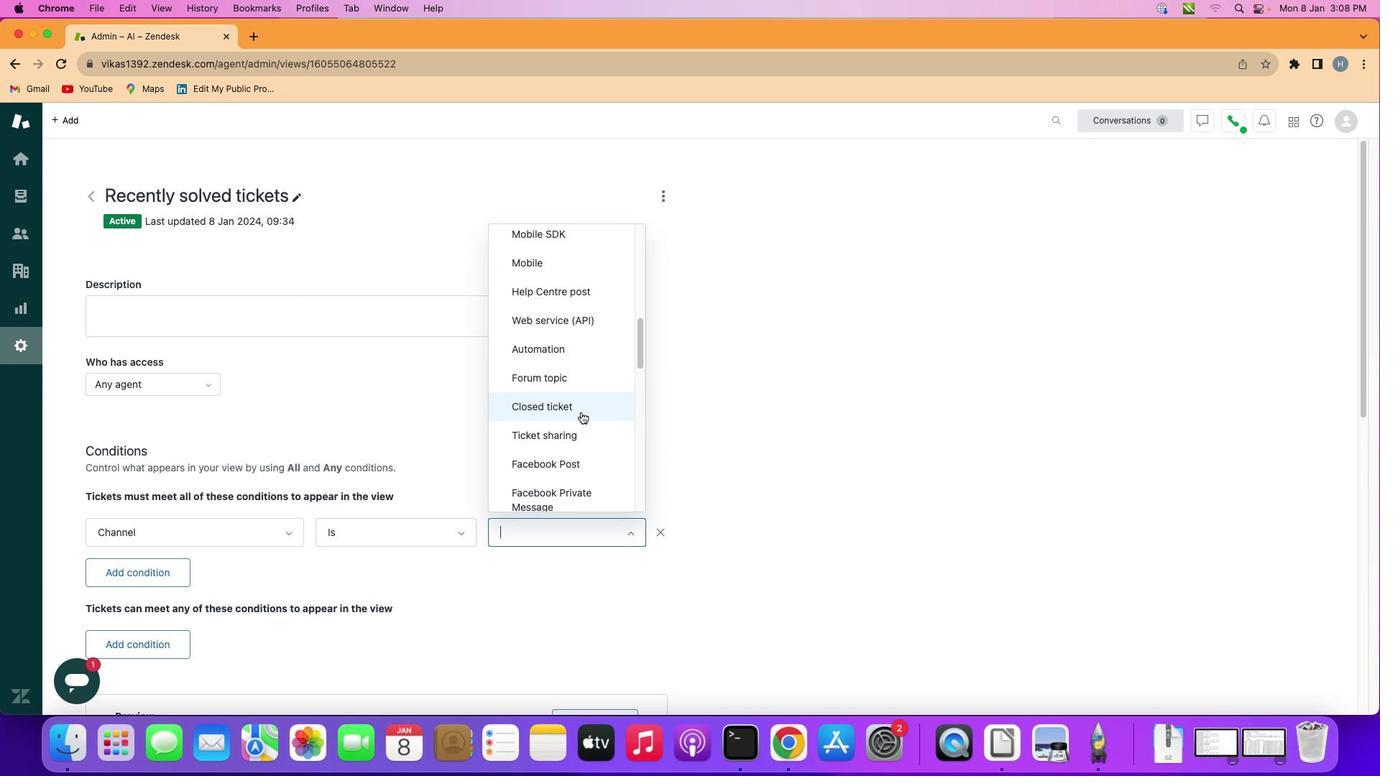 
Action: Mouse scrolled (578, 409) with delta (-2, -2)
Screenshot: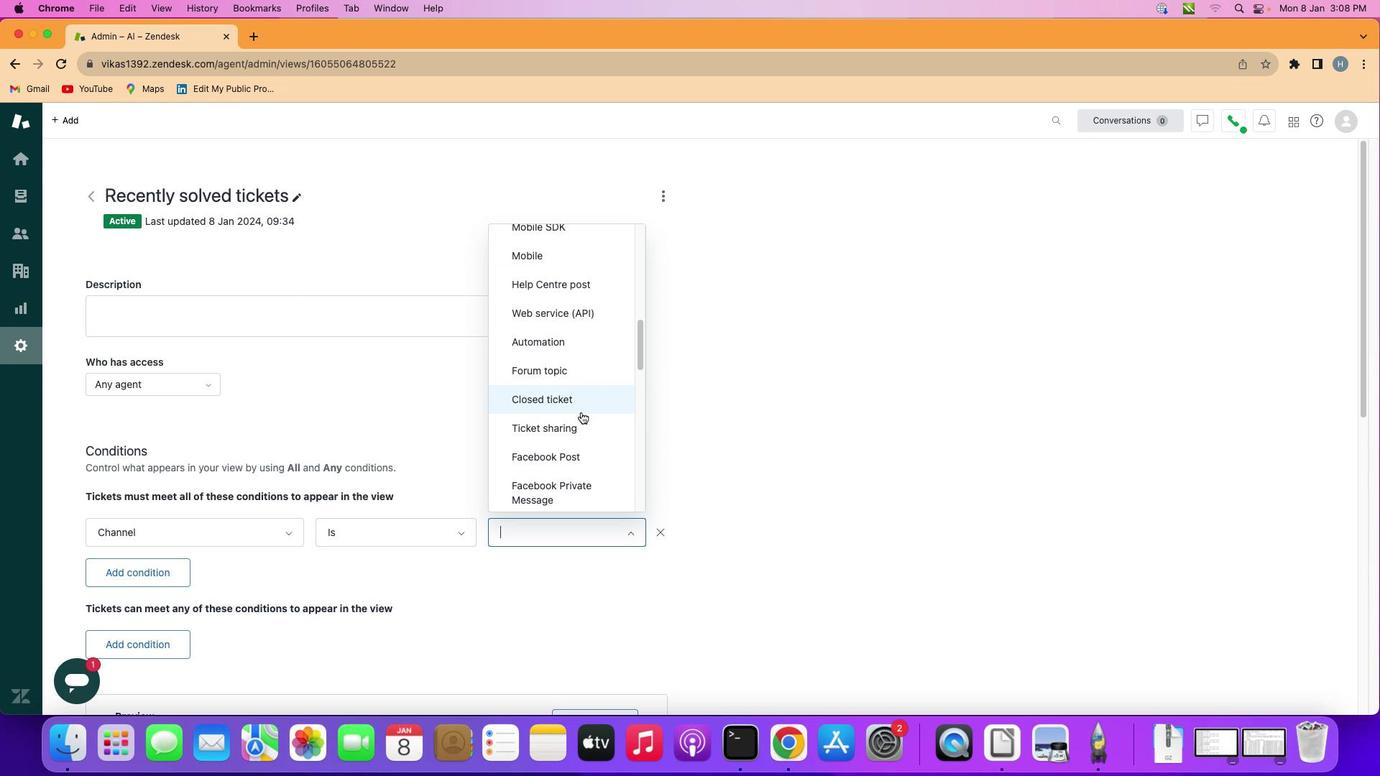 
Action: Mouse scrolled (578, 409) with delta (-2, -2)
Screenshot: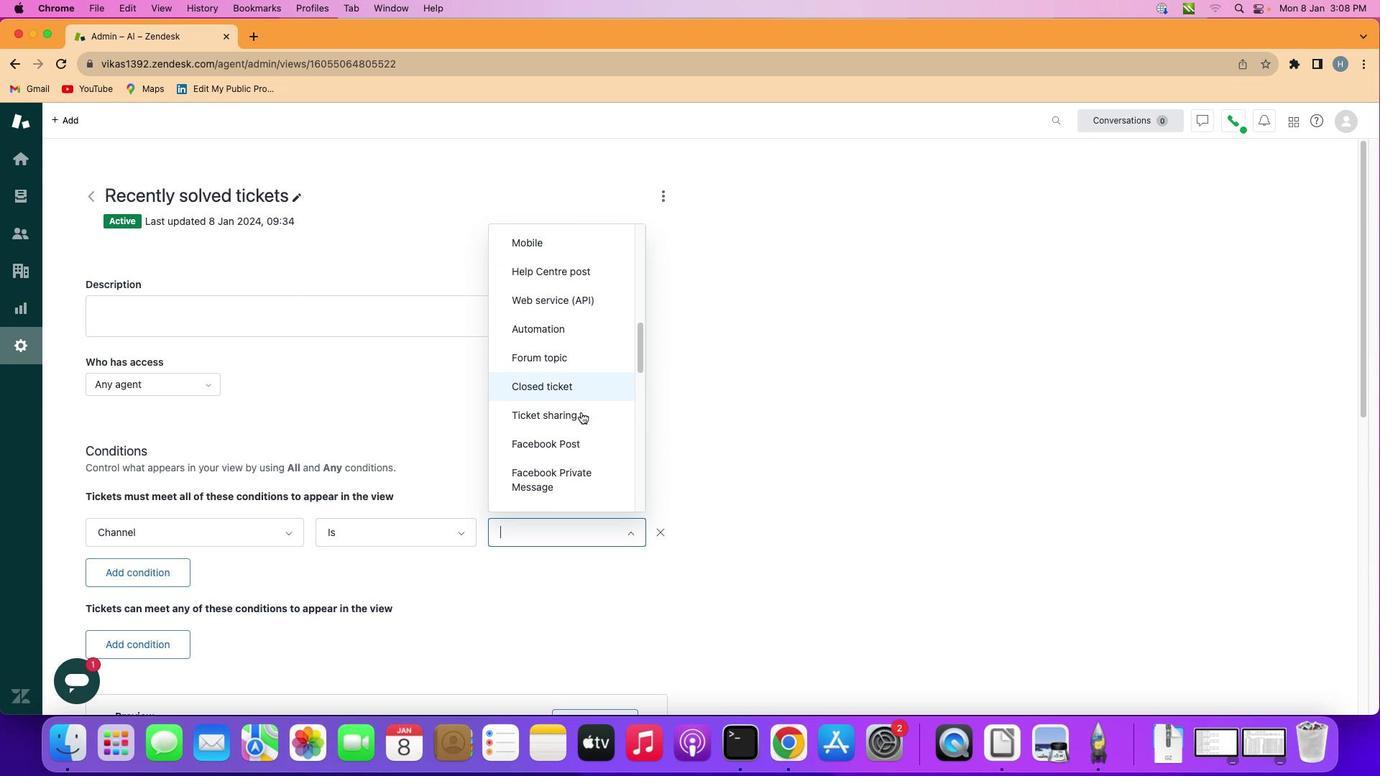 
Action: Mouse scrolled (578, 409) with delta (-2, -1)
Screenshot: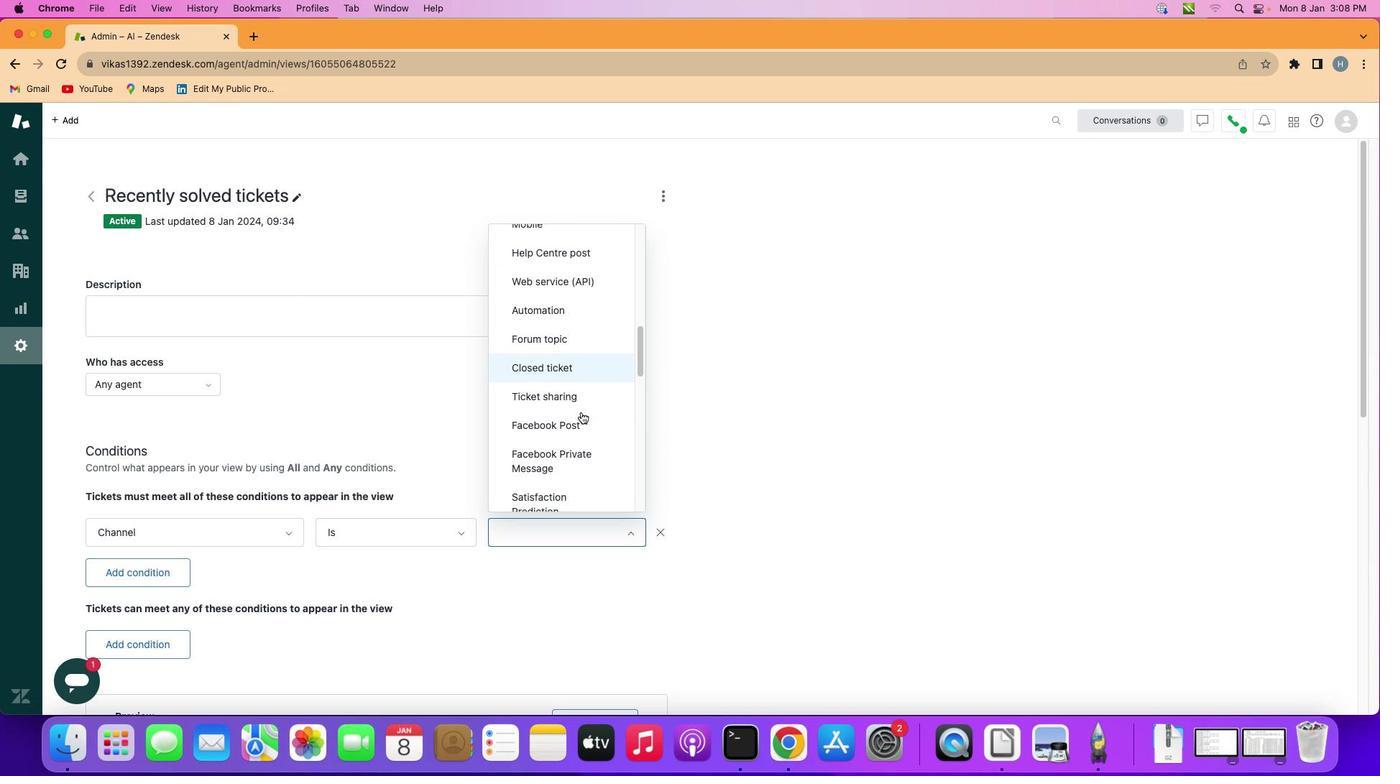 
Action: Mouse scrolled (578, 409) with delta (-2, -2)
Screenshot: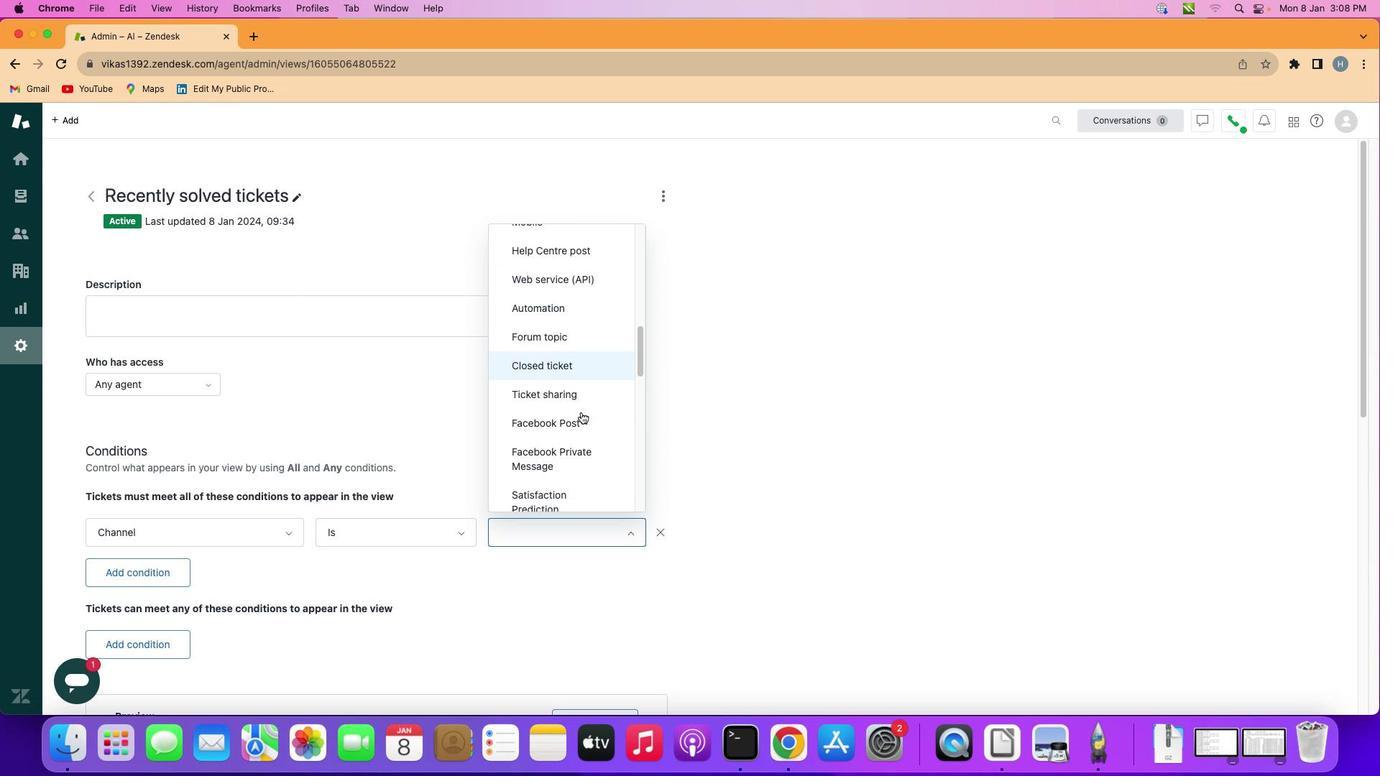 
Action: Mouse scrolled (578, 409) with delta (-2, -2)
Screenshot: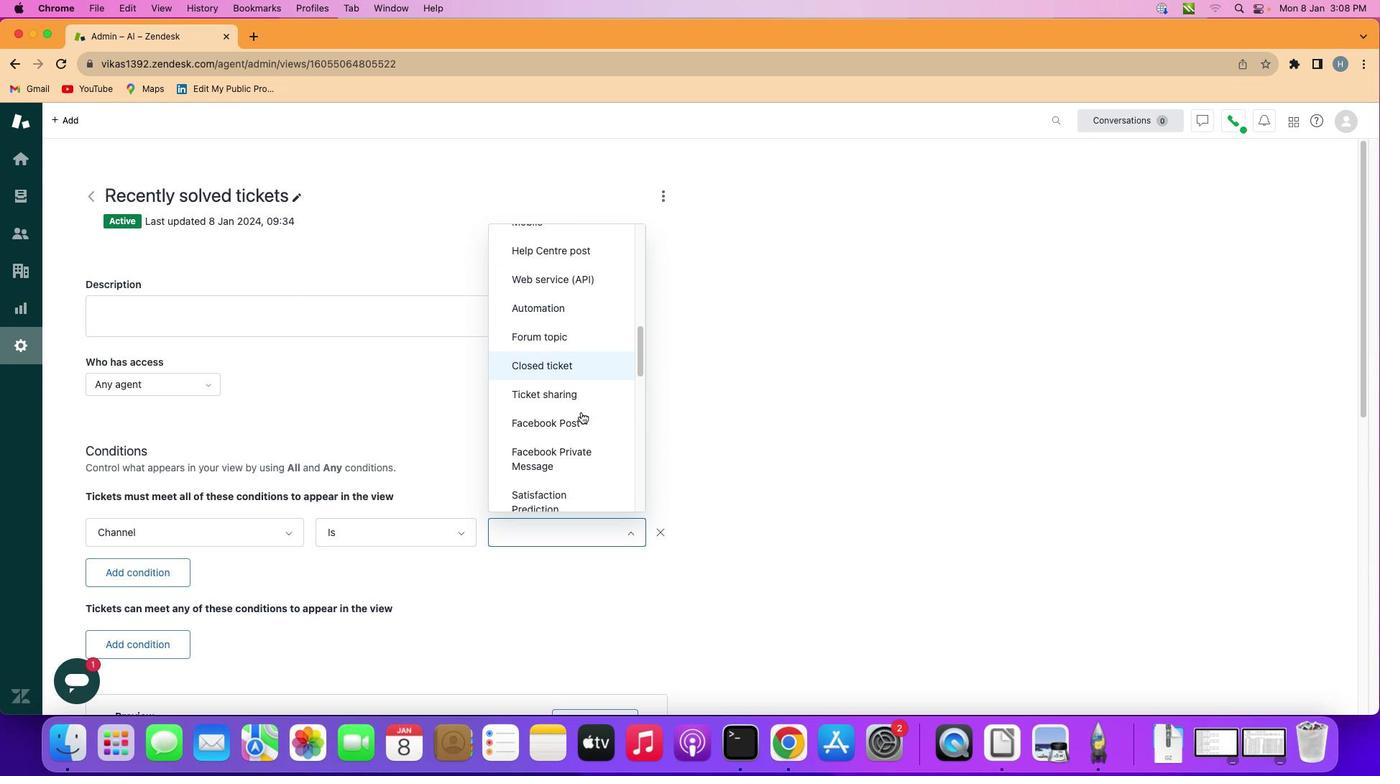 
Action: Mouse scrolled (578, 409) with delta (-2, -2)
Screenshot: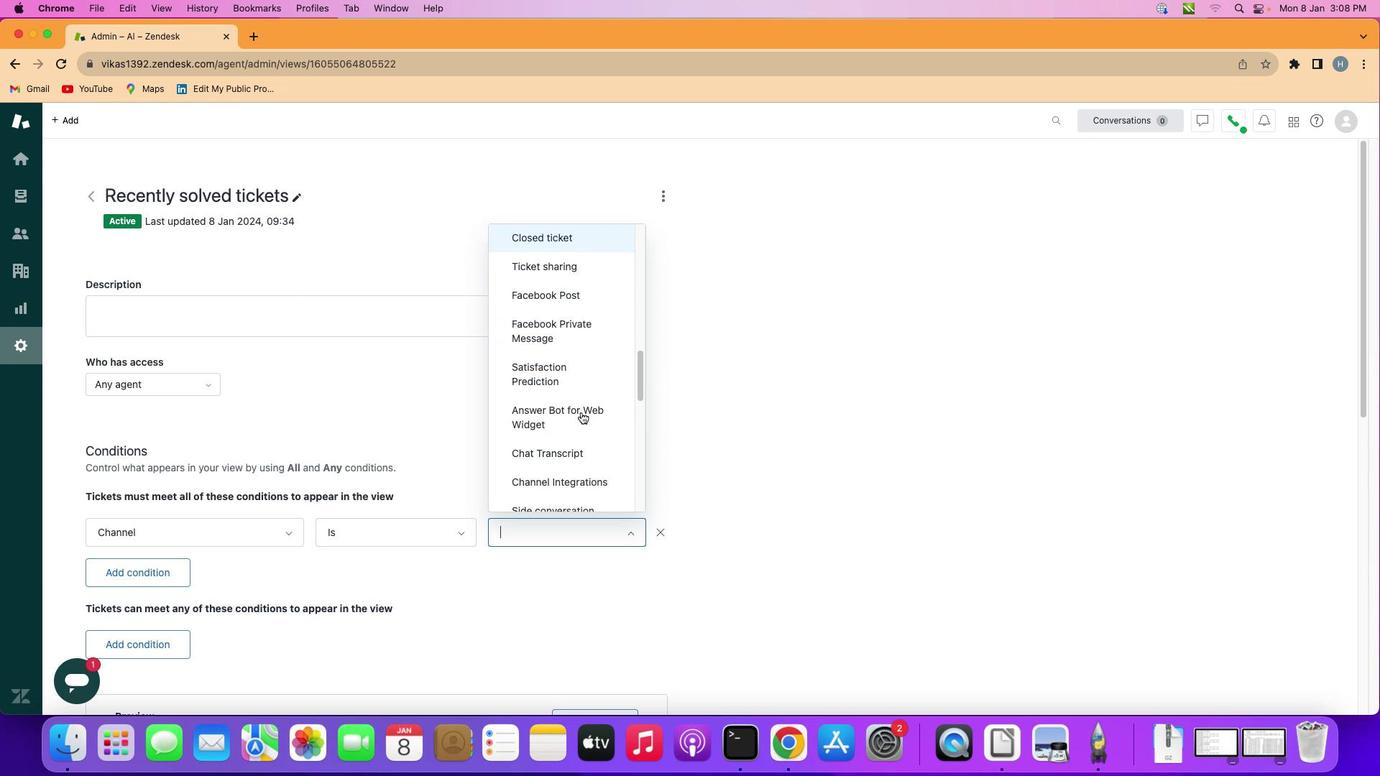 
Action: Mouse scrolled (578, 409) with delta (-2, -2)
Screenshot: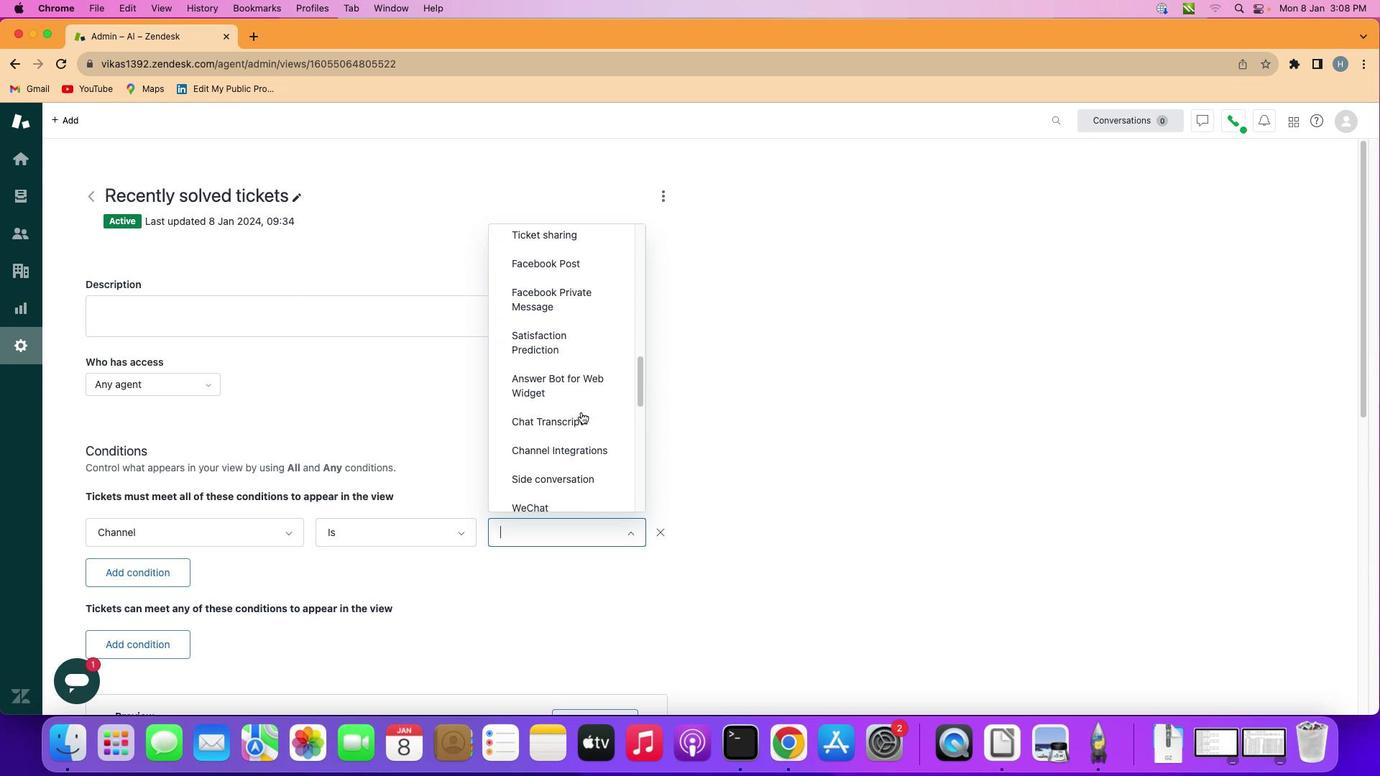 
Action: Mouse scrolled (578, 409) with delta (-2, -3)
Screenshot: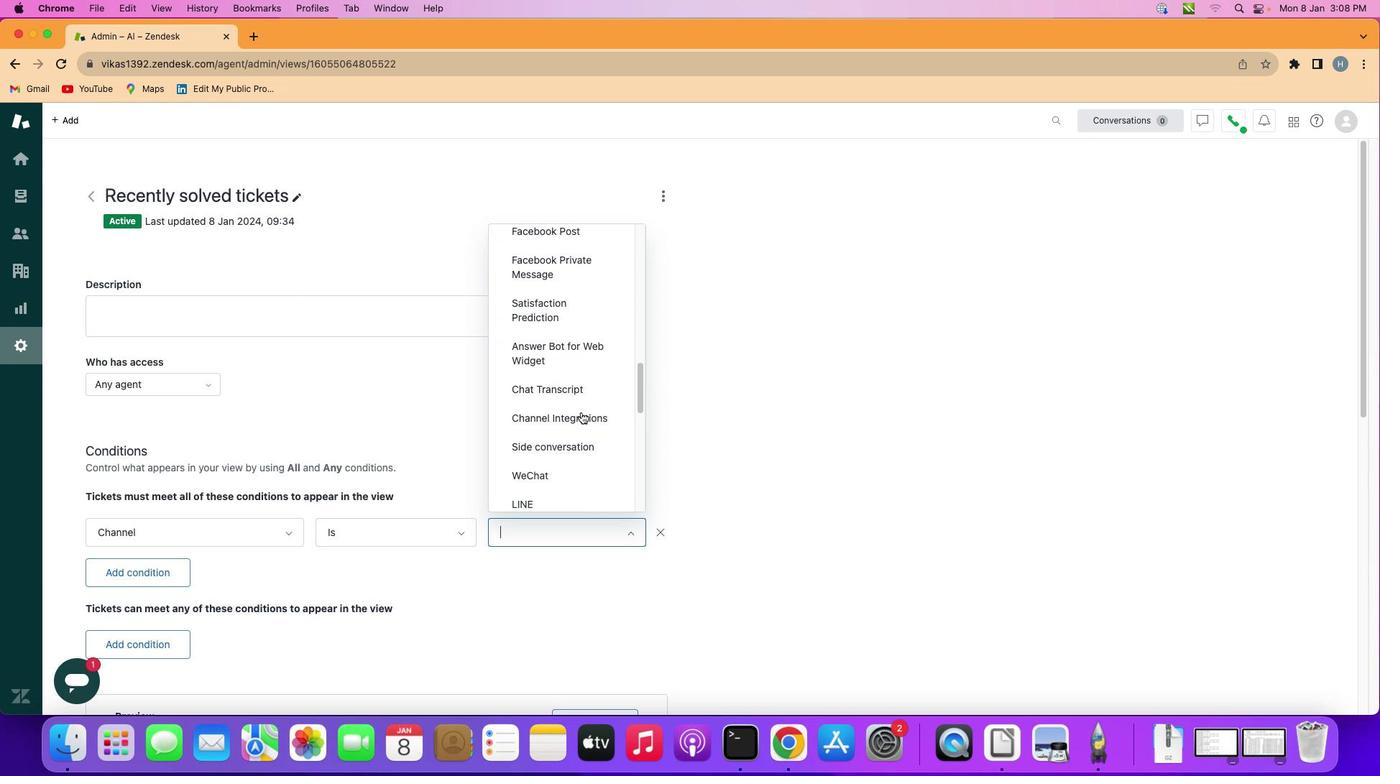 
Action: Mouse scrolled (578, 409) with delta (-2, -3)
Screenshot: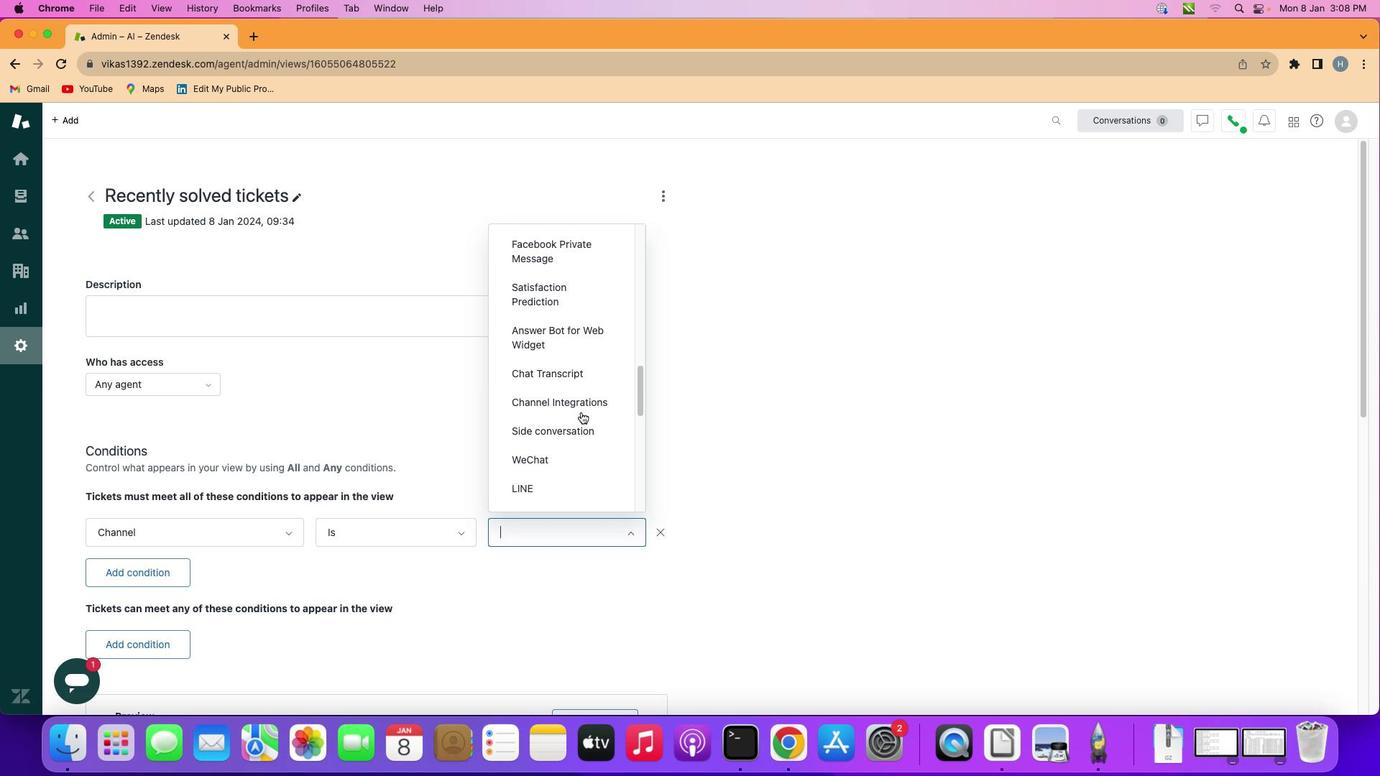 
Action: Mouse scrolled (578, 409) with delta (-2, -3)
Screenshot: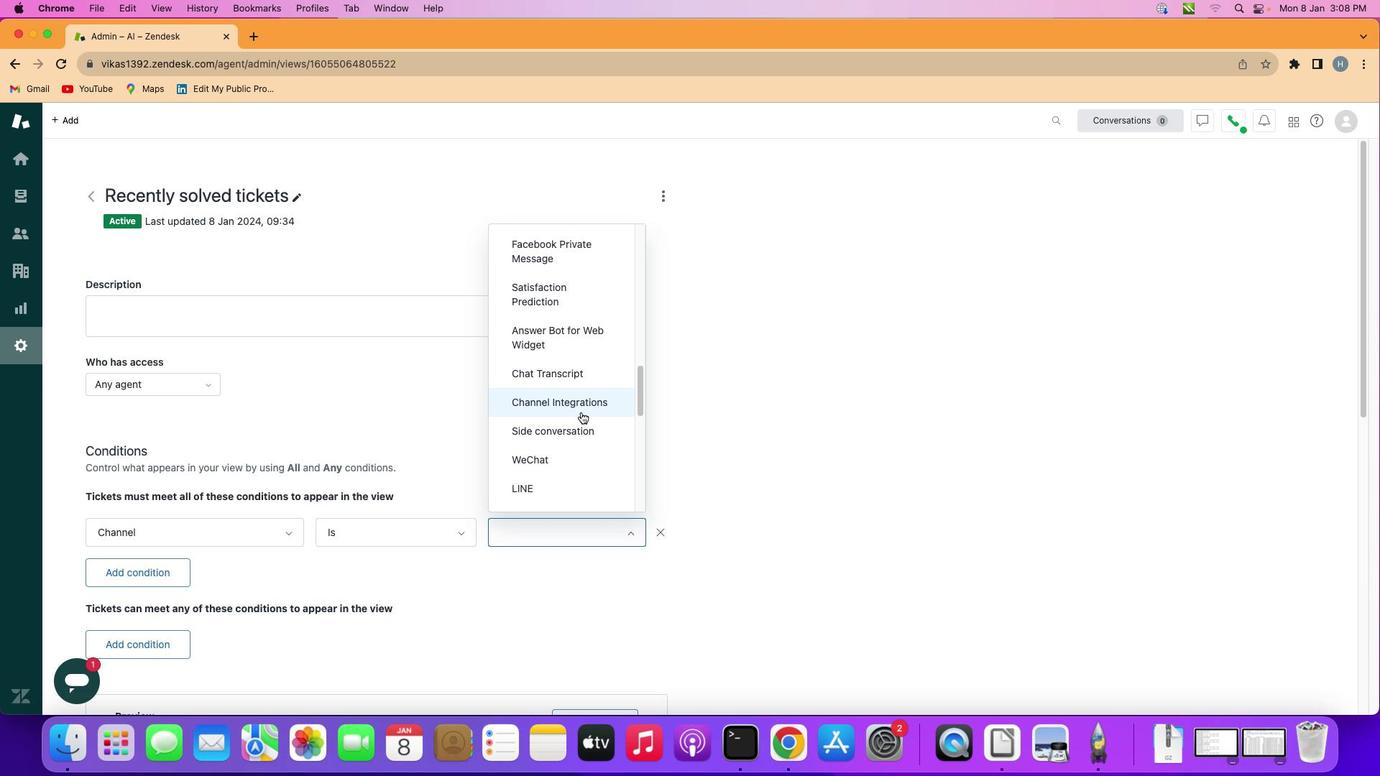 
Action: Mouse moved to (577, 409)
Screenshot: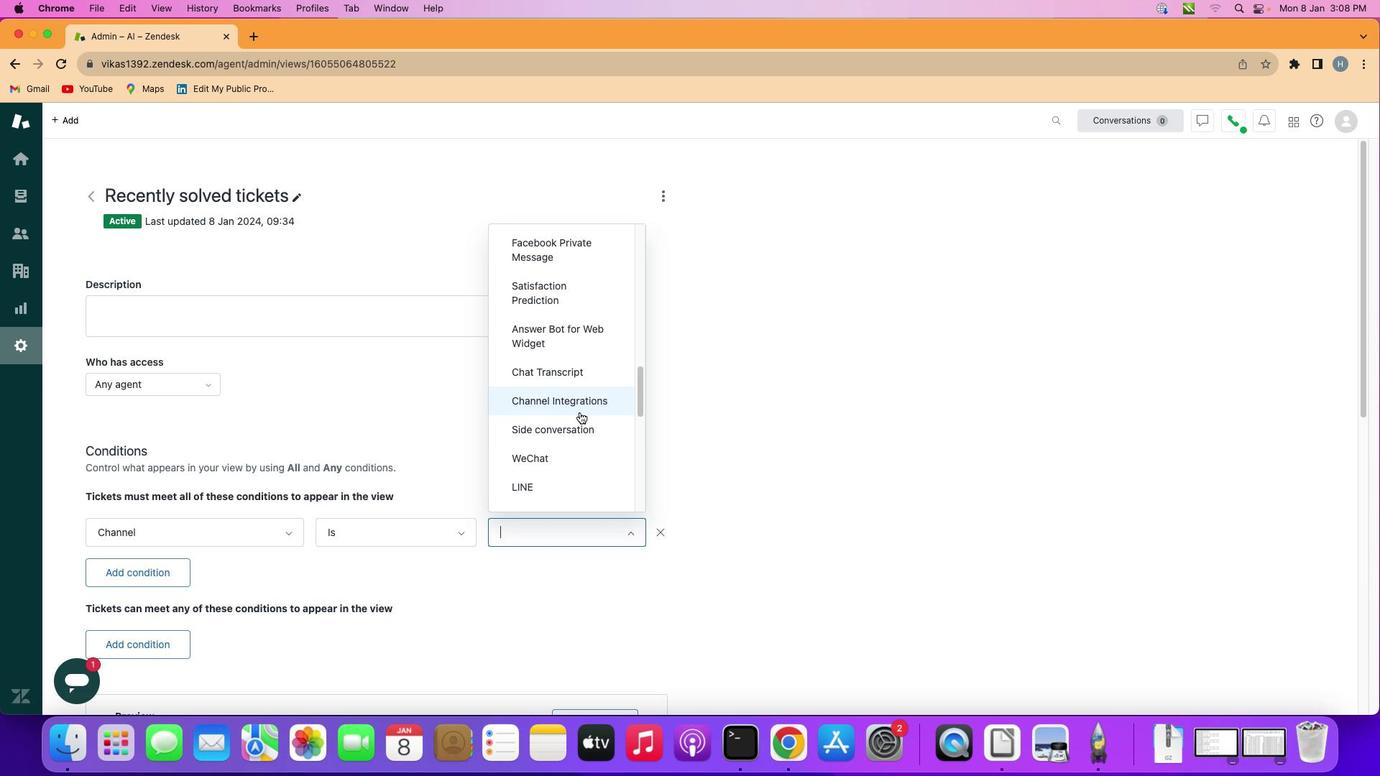 
Action: Mouse scrolled (577, 409) with delta (-2, -2)
Screenshot: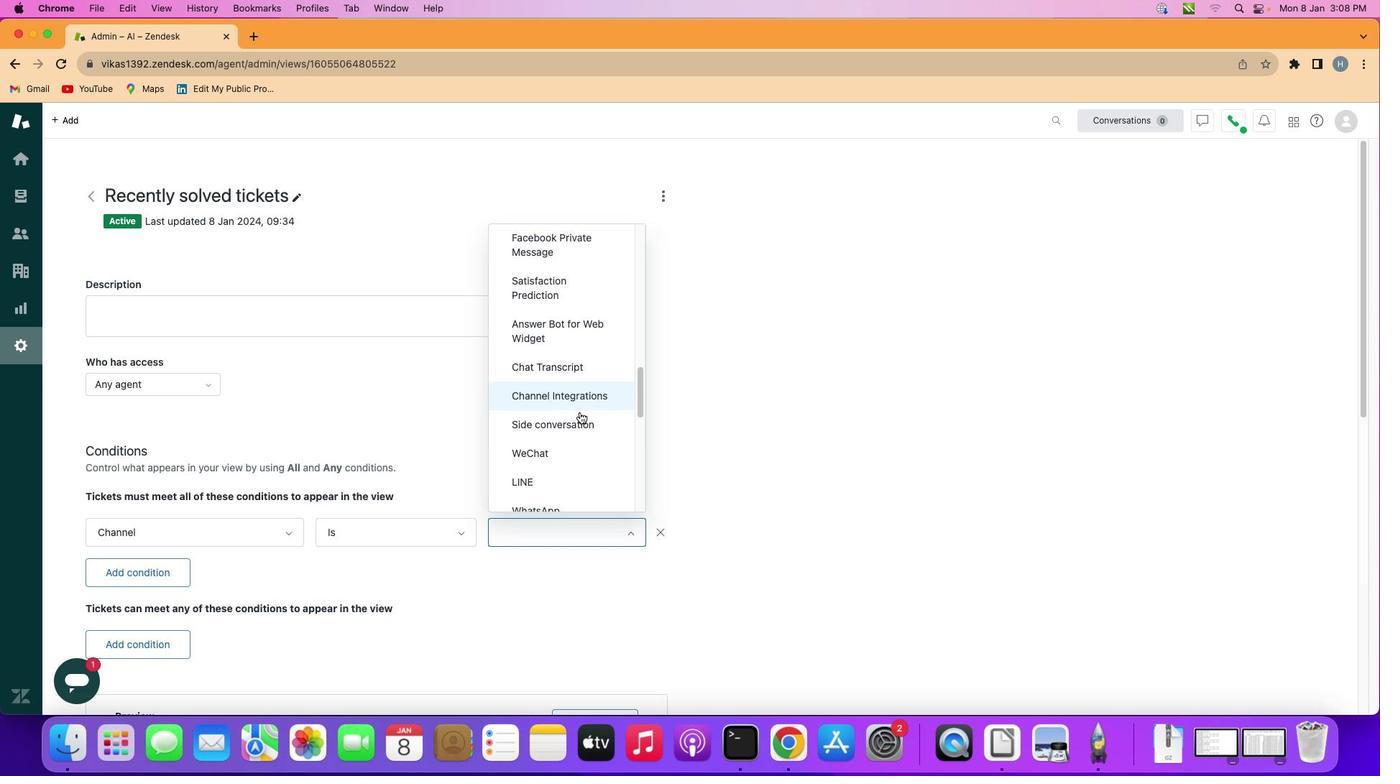 
Action: Mouse scrolled (577, 409) with delta (-2, -2)
Screenshot: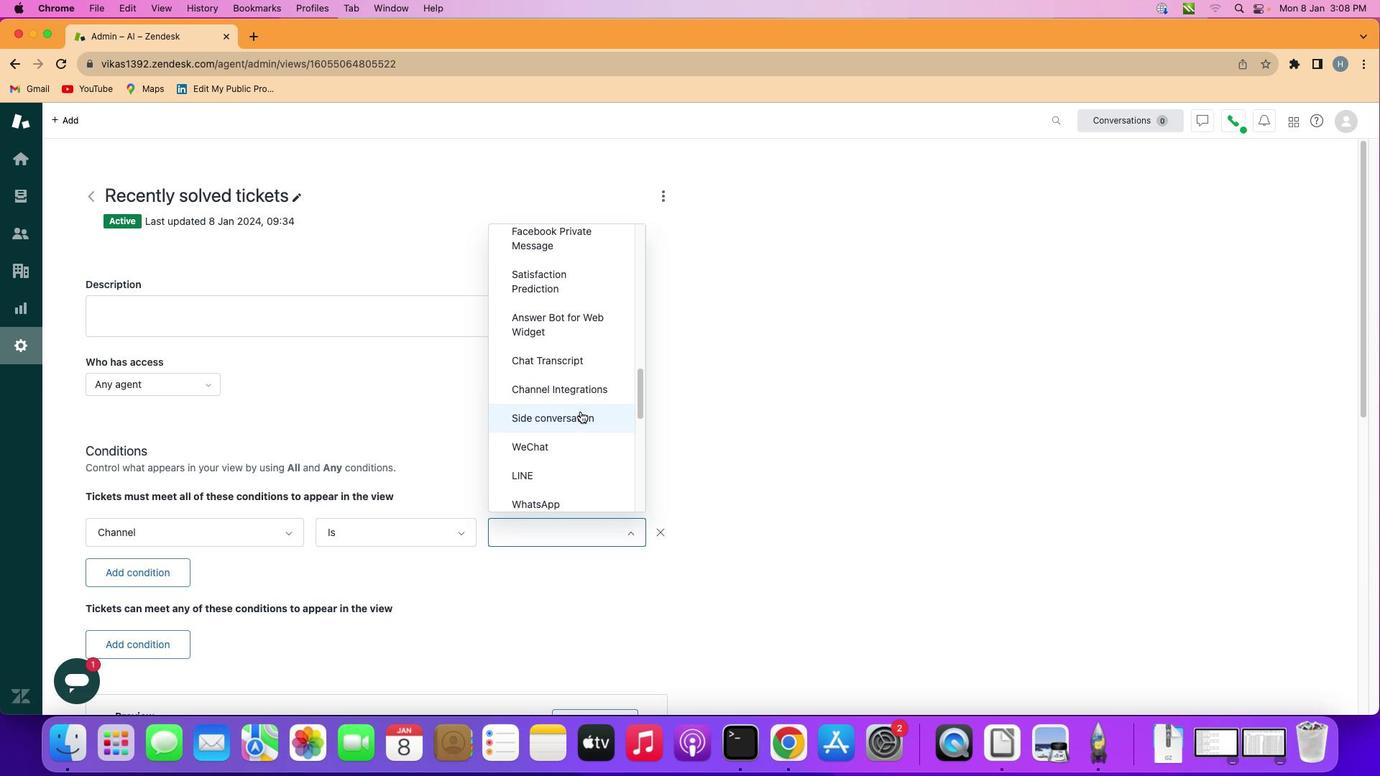 
Action: Mouse scrolled (577, 409) with delta (-2, -2)
Screenshot: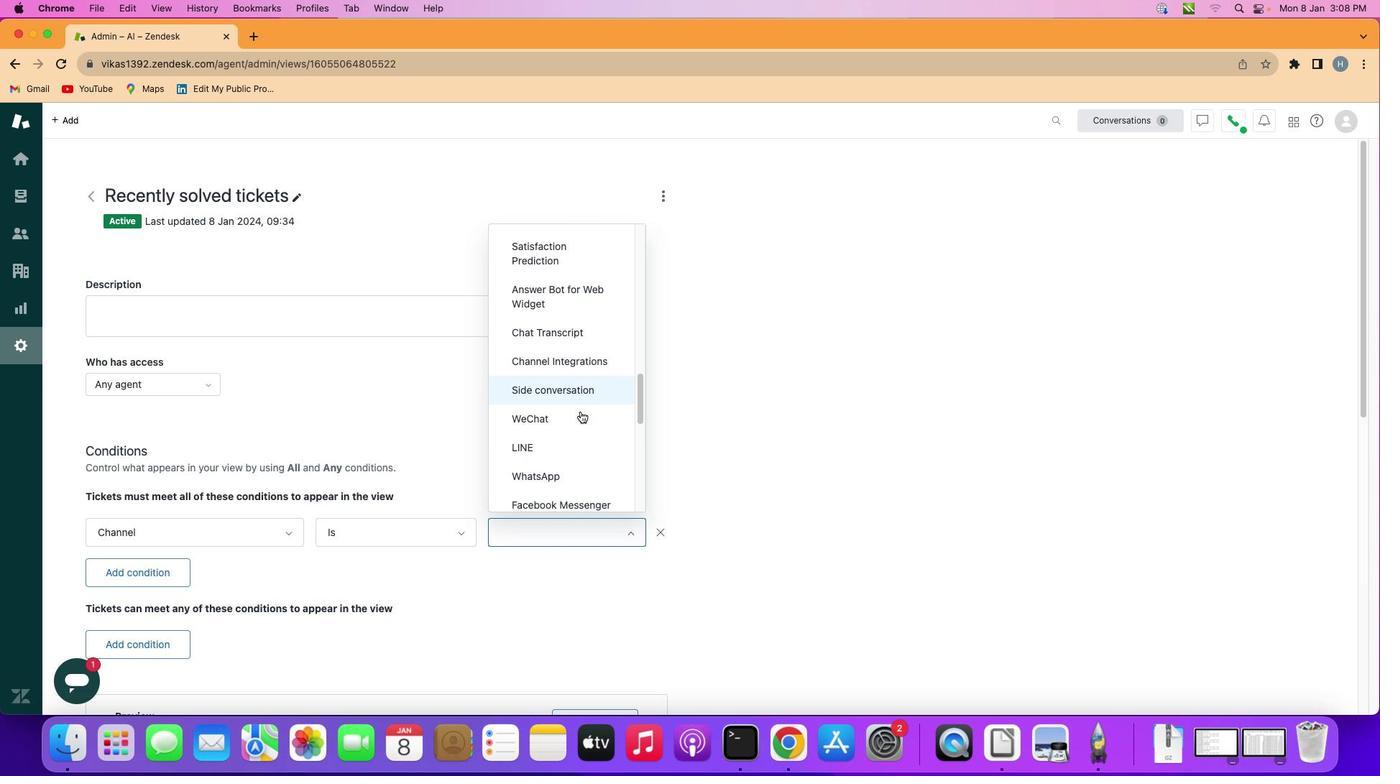 
Action: Mouse scrolled (577, 409) with delta (-2, -2)
Screenshot: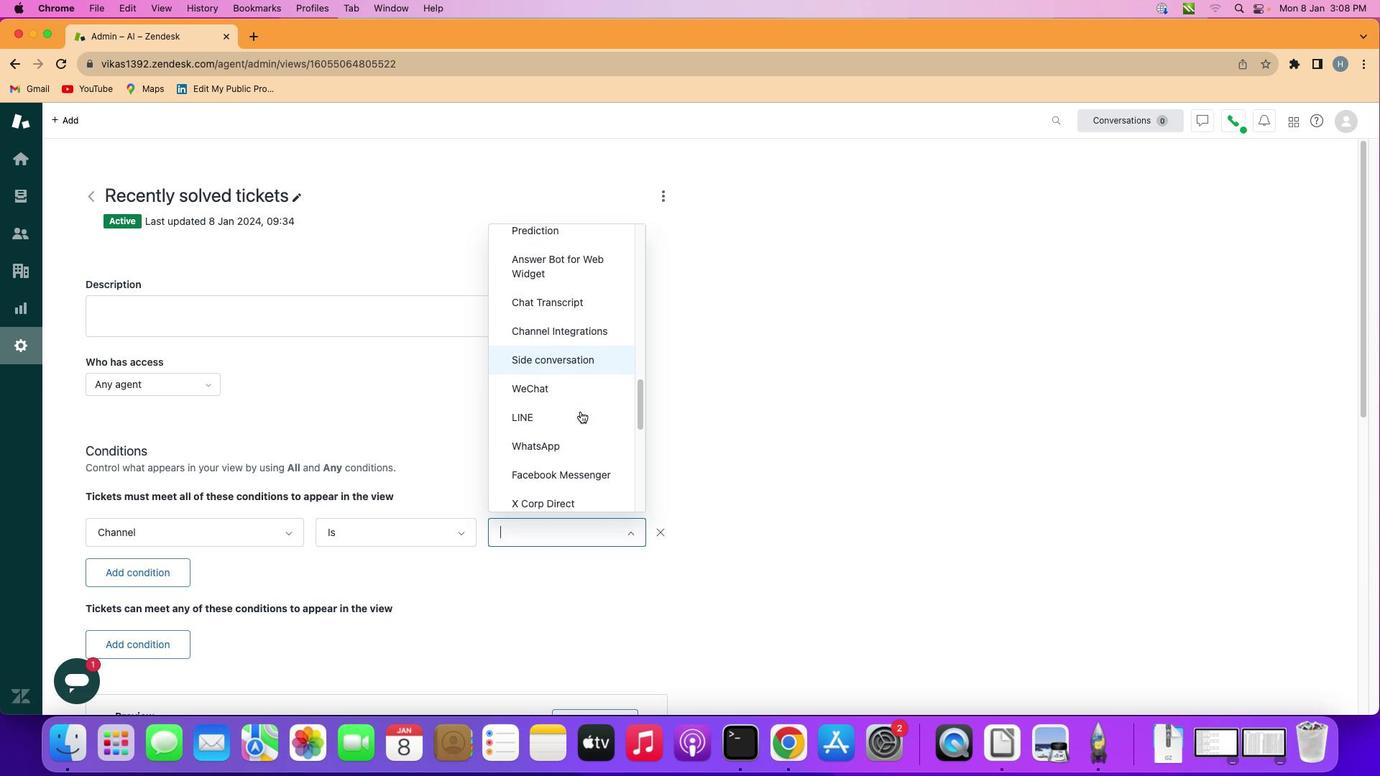 
Action: Mouse moved to (577, 408)
Screenshot: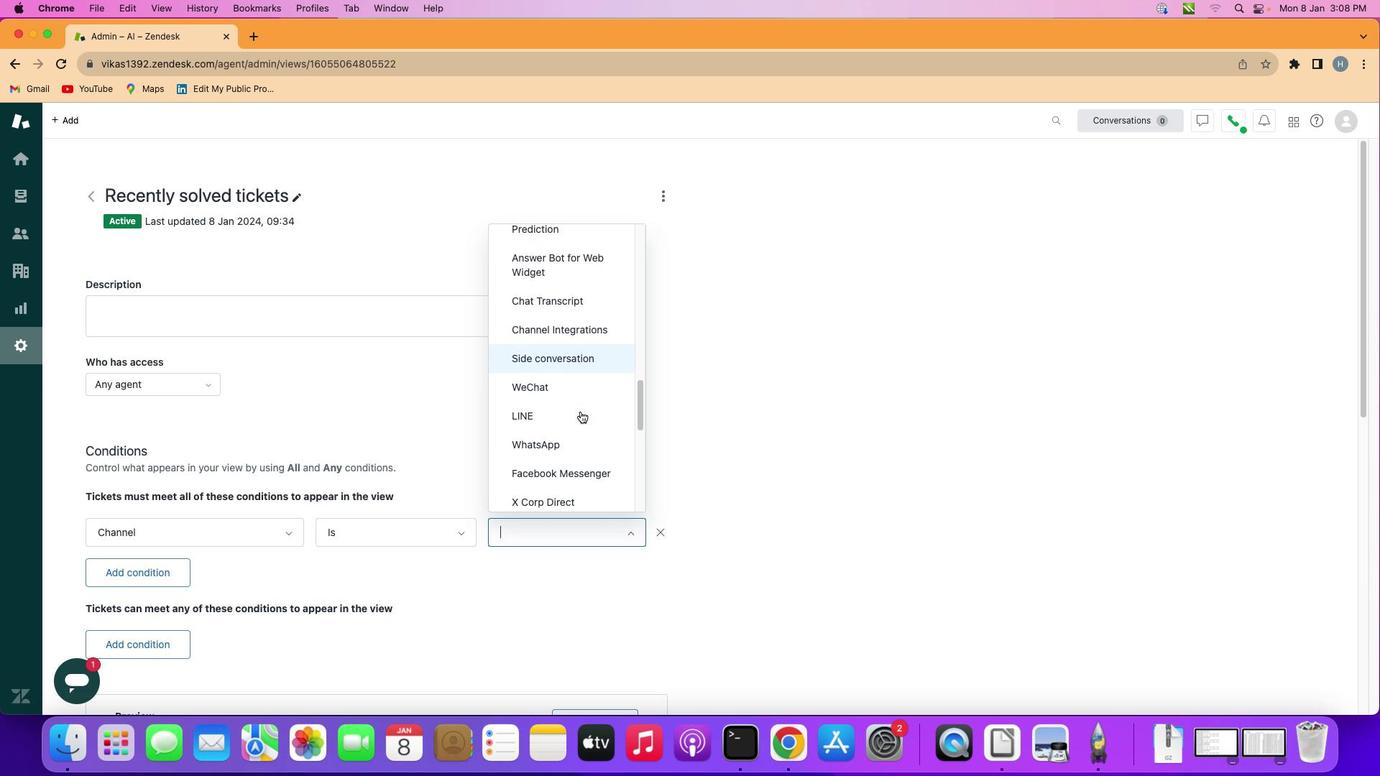 
Action: Mouse scrolled (577, 408) with delta (-2, -2)
Screenshot: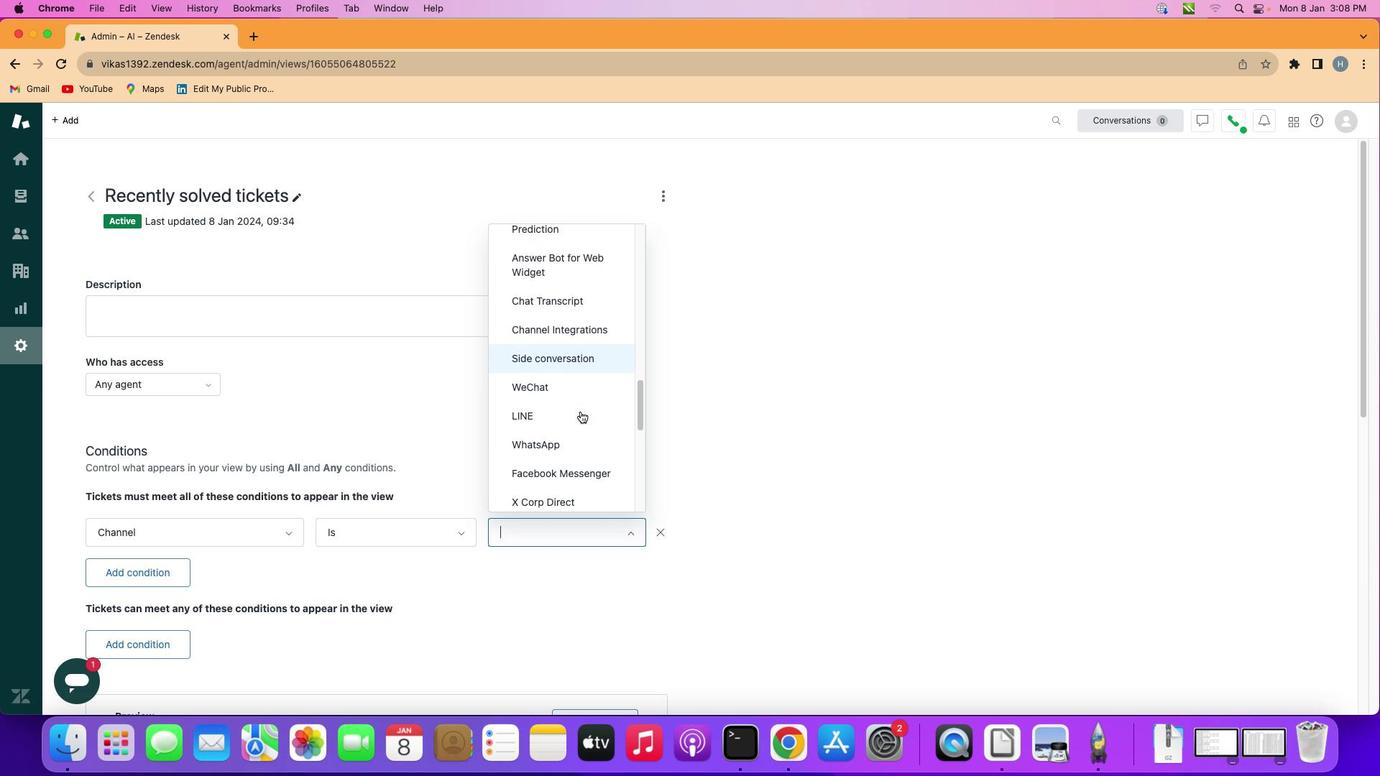 
Action: Mouse scrolled (577, 408) with delta (-2, -2)
Screenshot: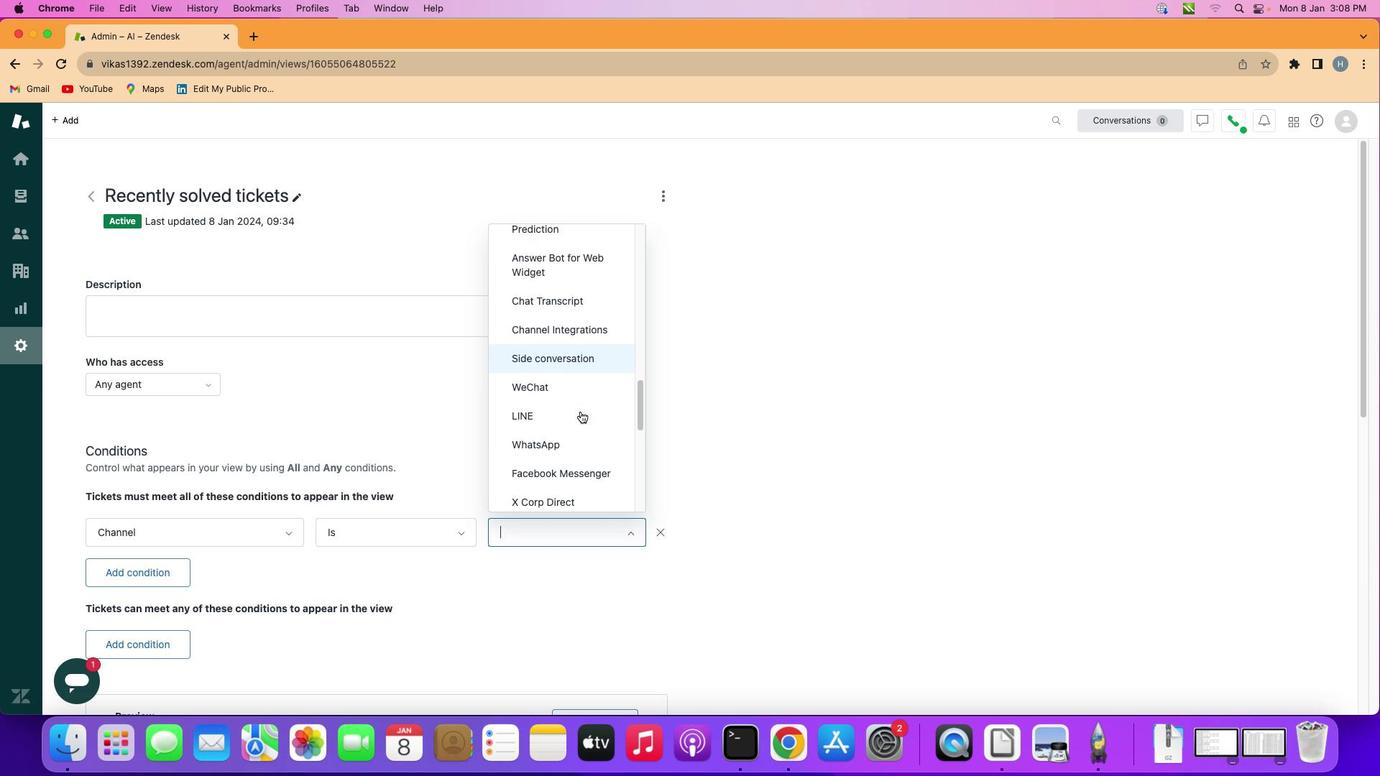 
Action: Mouse scrolled (577, 408) with delta (-2, -2)
Screenshot: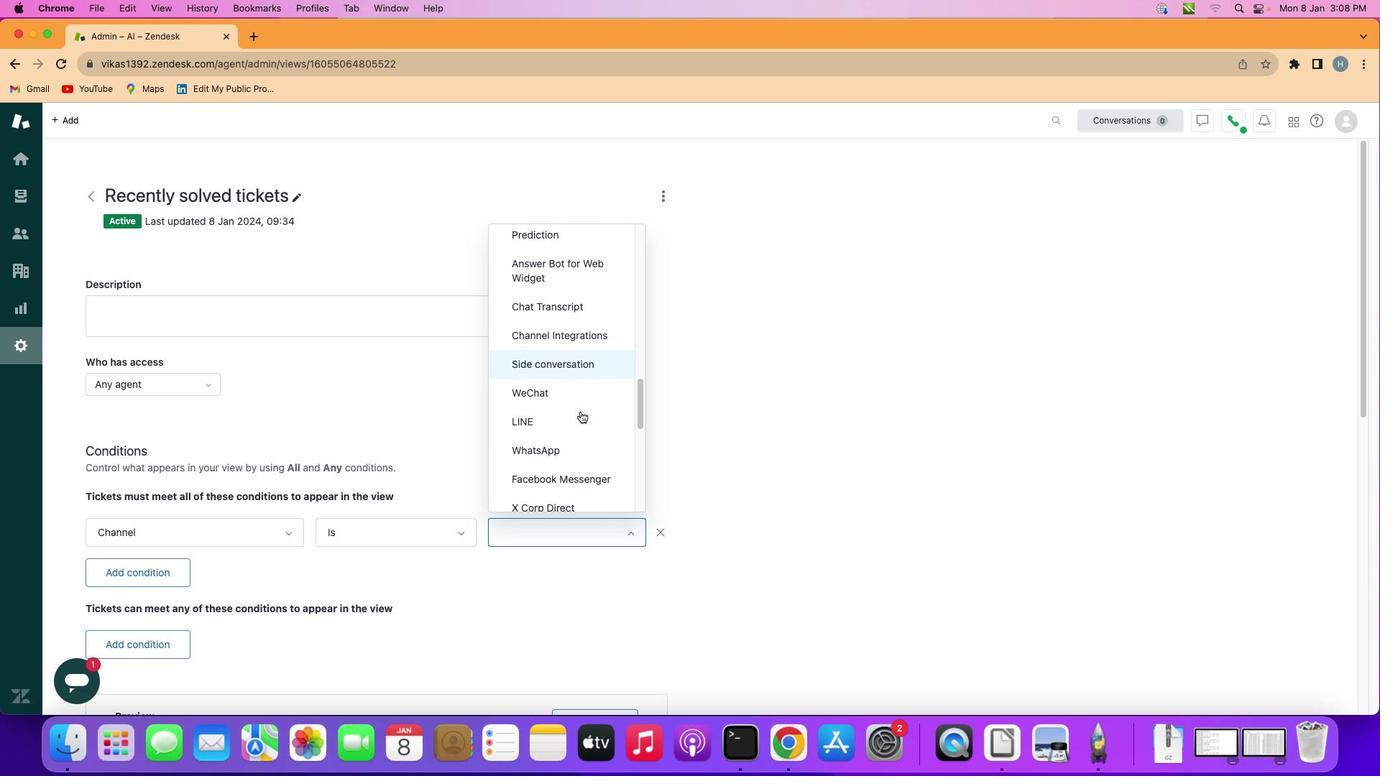 
Action: Mouse scrolled (577, 408) with delta (-2, -2)
Screenshot: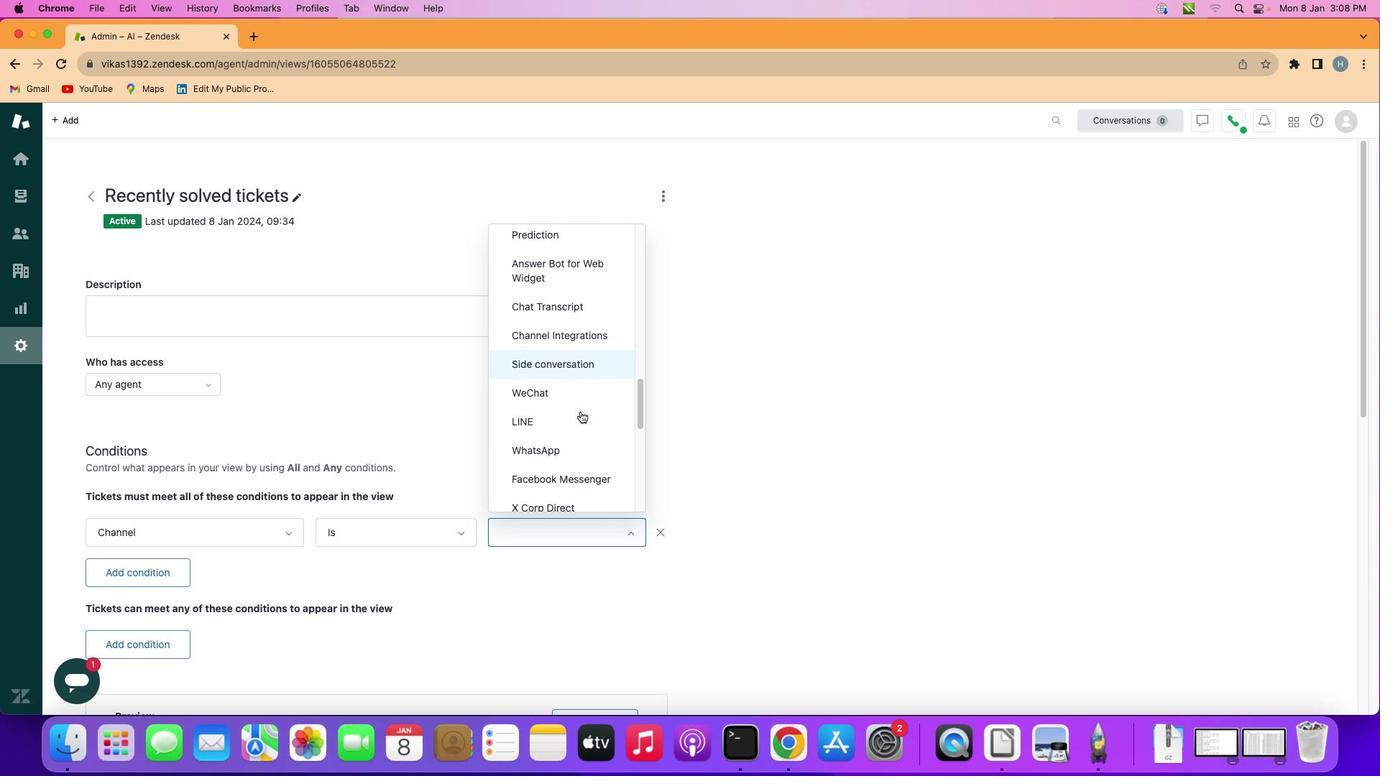 
Action: Mouse scrolled (577, 408) with delta (-2, 0)
Screenshot: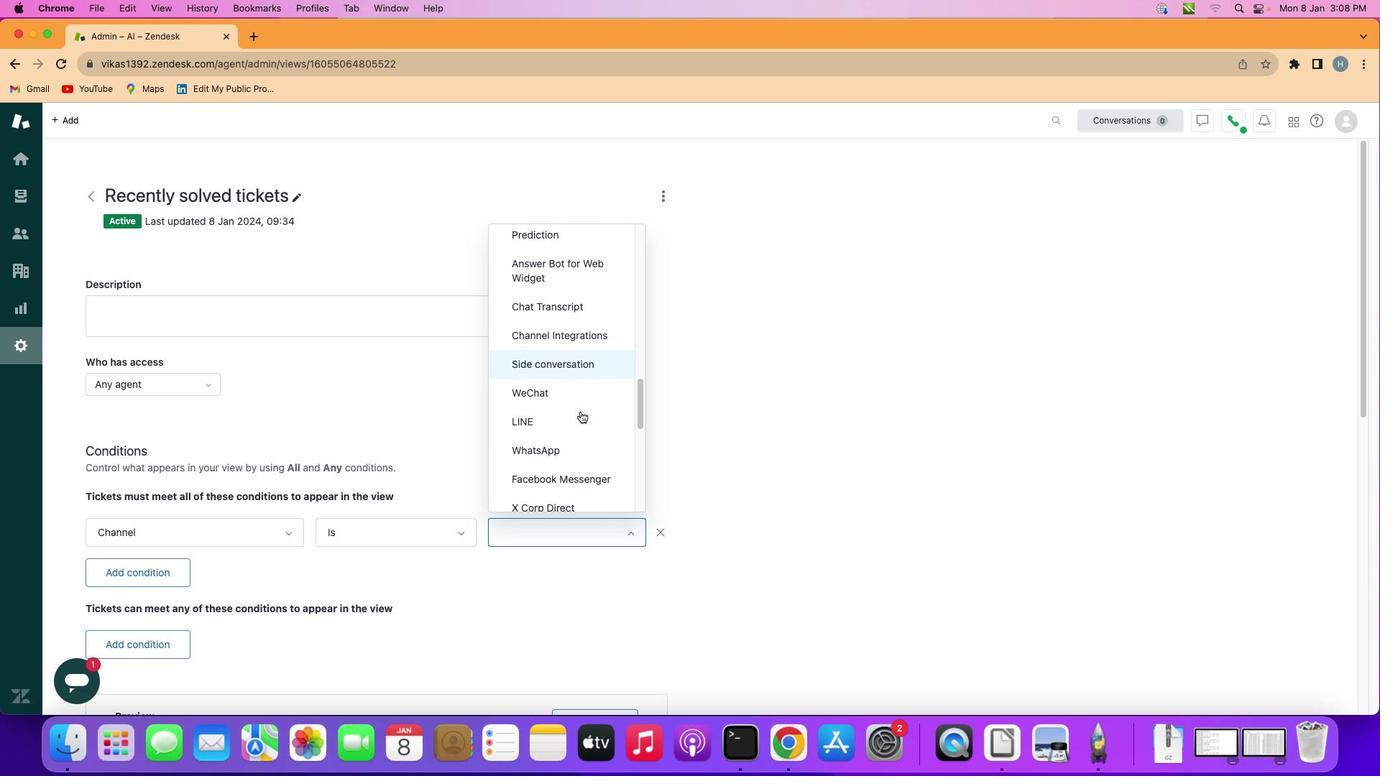 
Action: Mouse scrolled (577, 408) with delta (-2, -2)
Screenshot: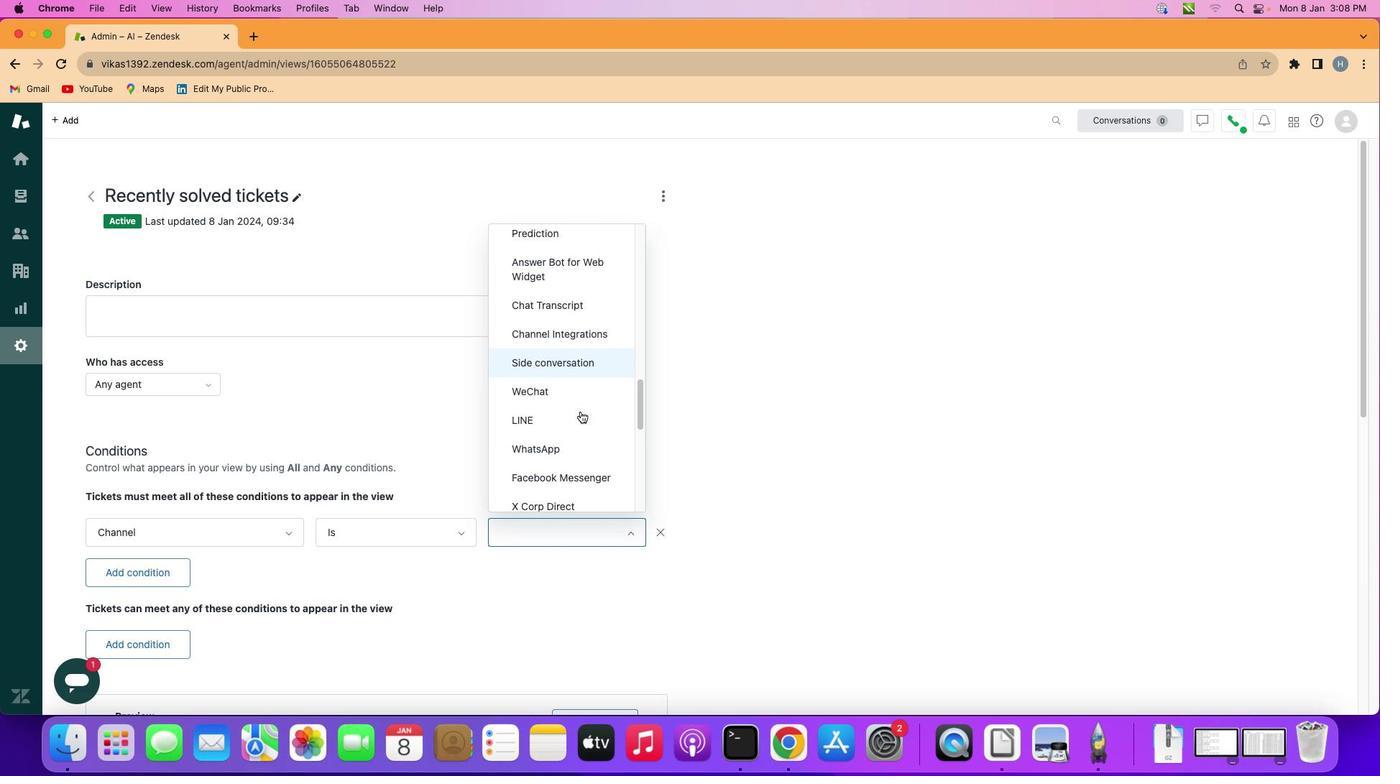 
Action: Mouse scrolled (577, 408) with delta (-2, -2)
Screenshot: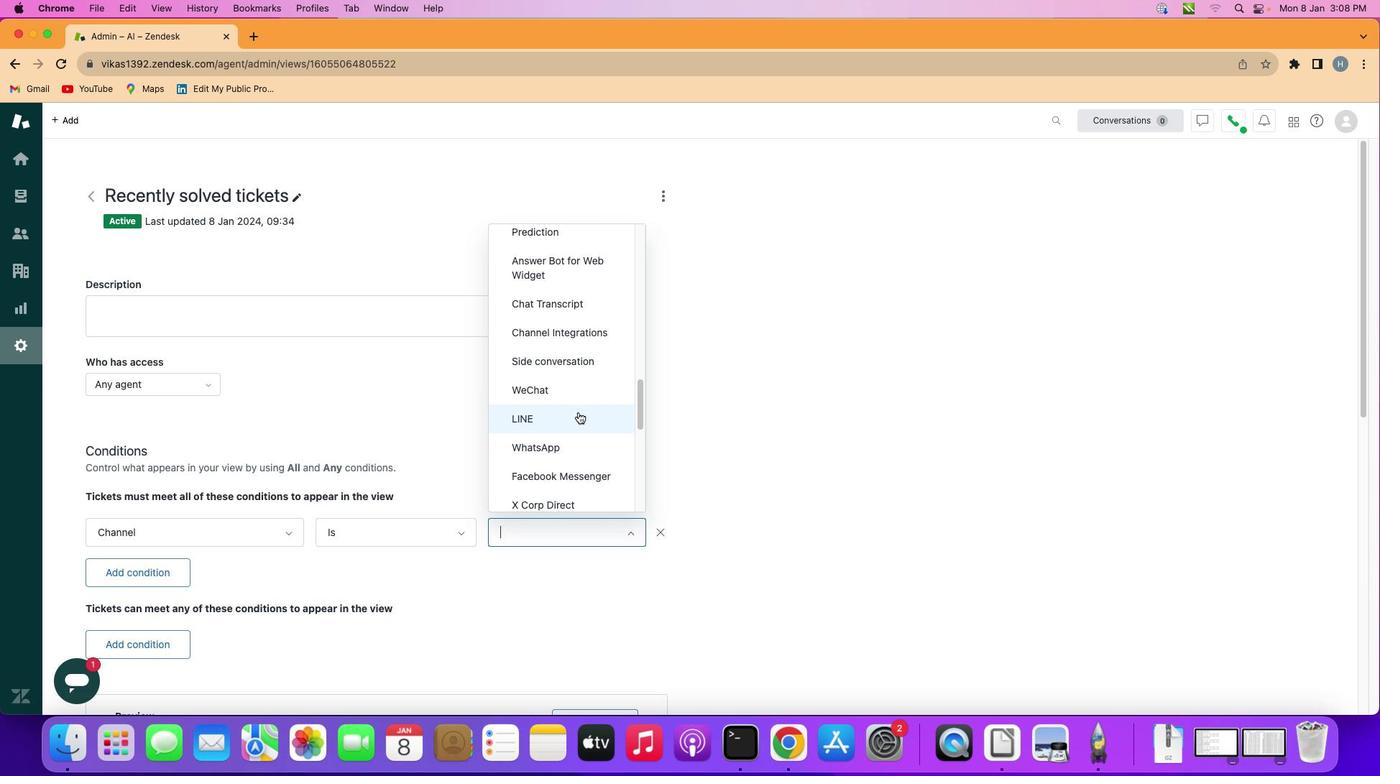 
Action: Mouse moved to (575, 409)
Screenshot: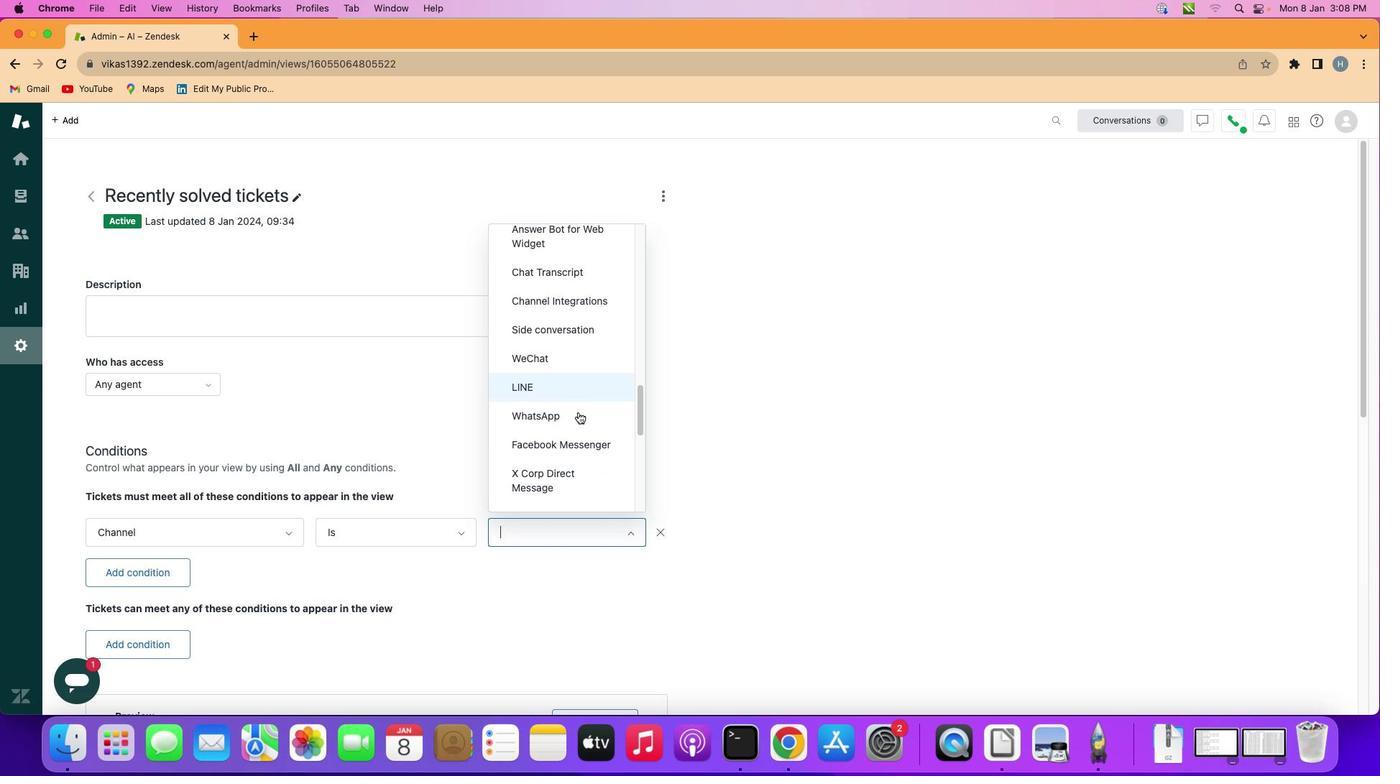 
Action: Mouse scrolled (575, 409) with delta (-2, -2)
Screenshot: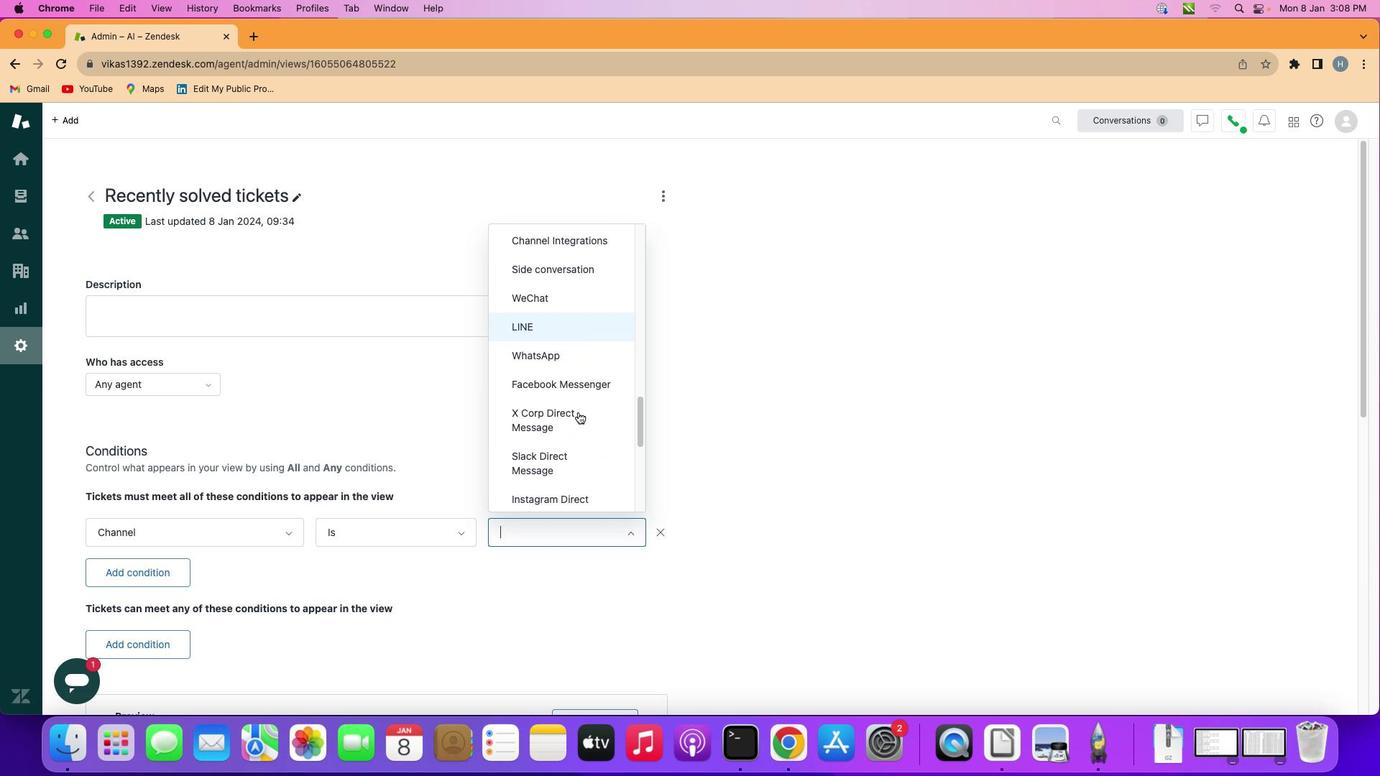 
Action: Mouse scrolled (575, 409) with delta (-2, -2)
Screenshot: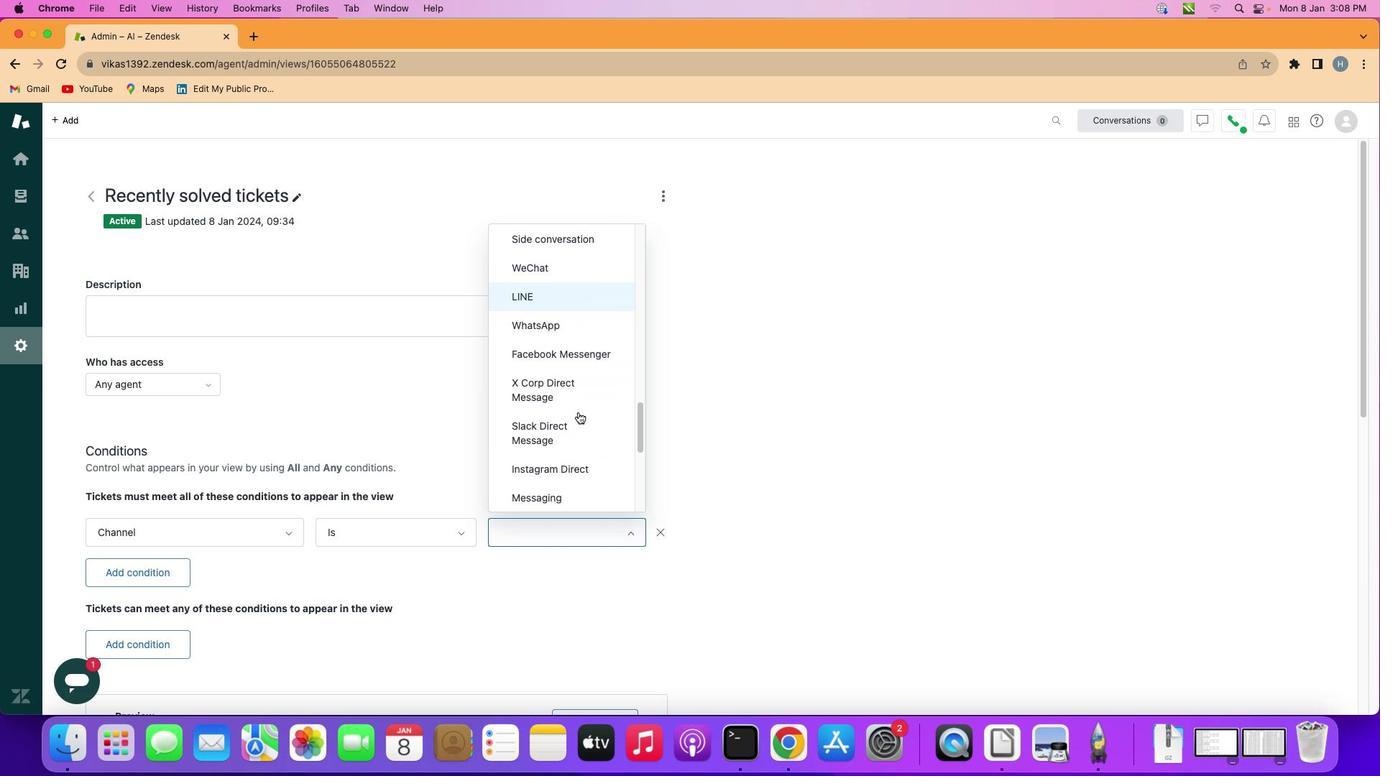 
Action: Mouse scrolled (575, 409) with delta (-2, -2)
Screenshot: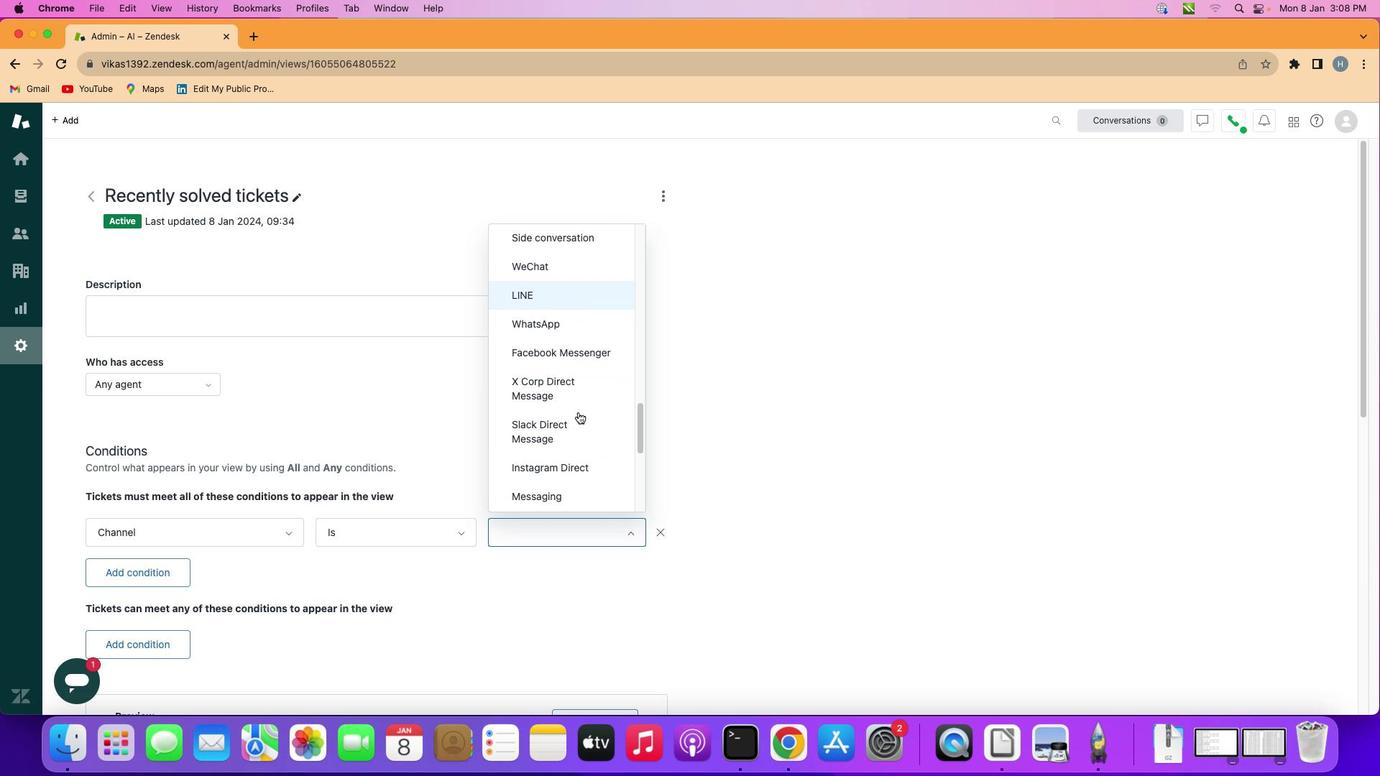 
Action: Mouse scrolled (575, 409) with delta (-2, -2)
Screenshot: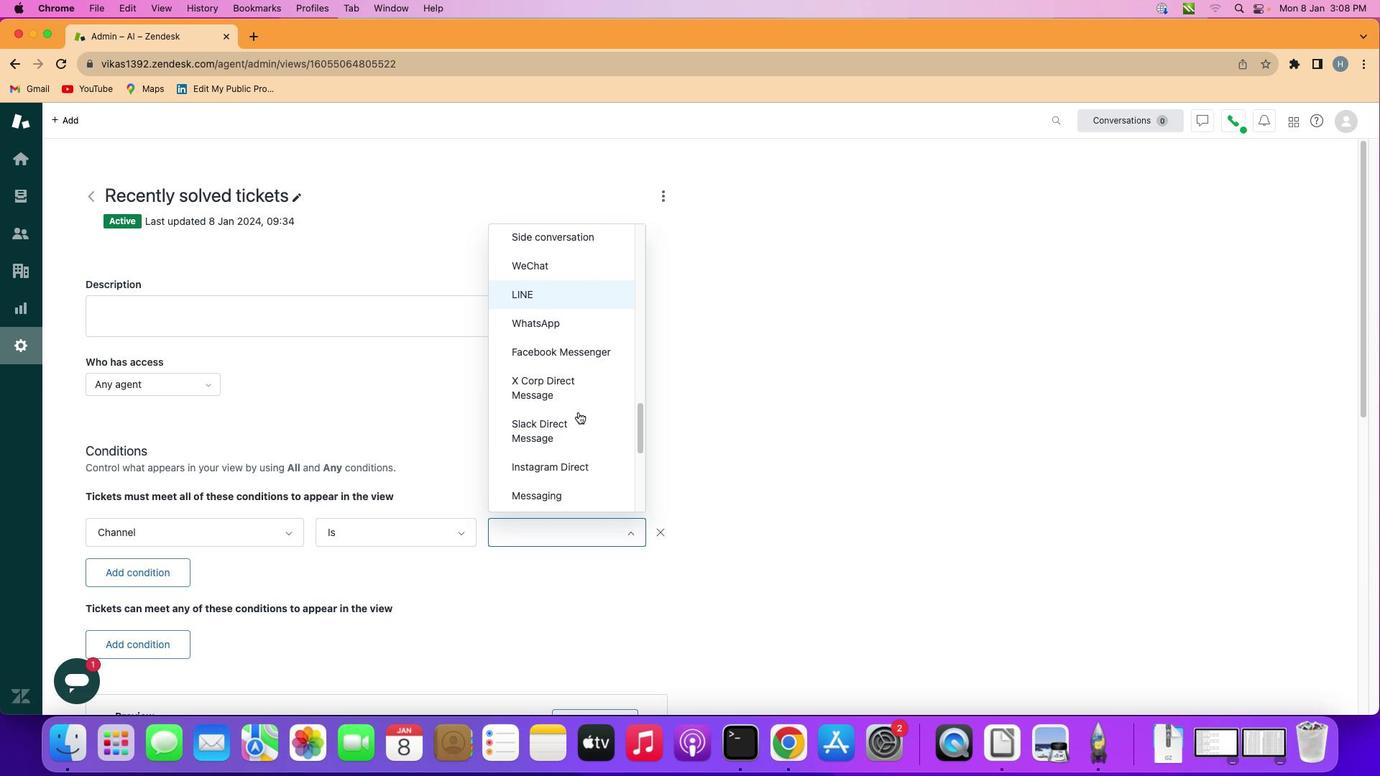 
Action: Mouse scrolled (575, 409) with delta (-2, -2)
Screenshot: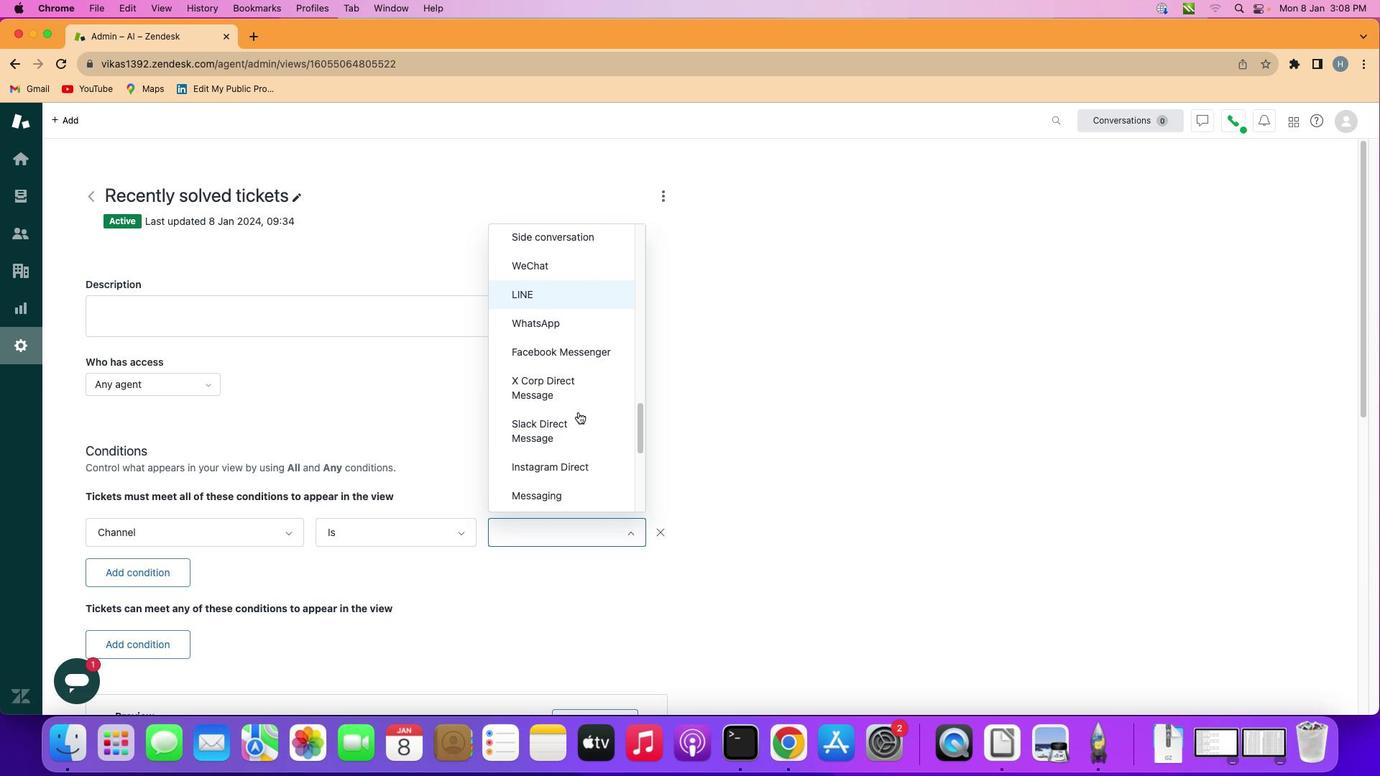 
Action: Mouse scrolled (575, 409) with delta (-2, -2)
Screenshot: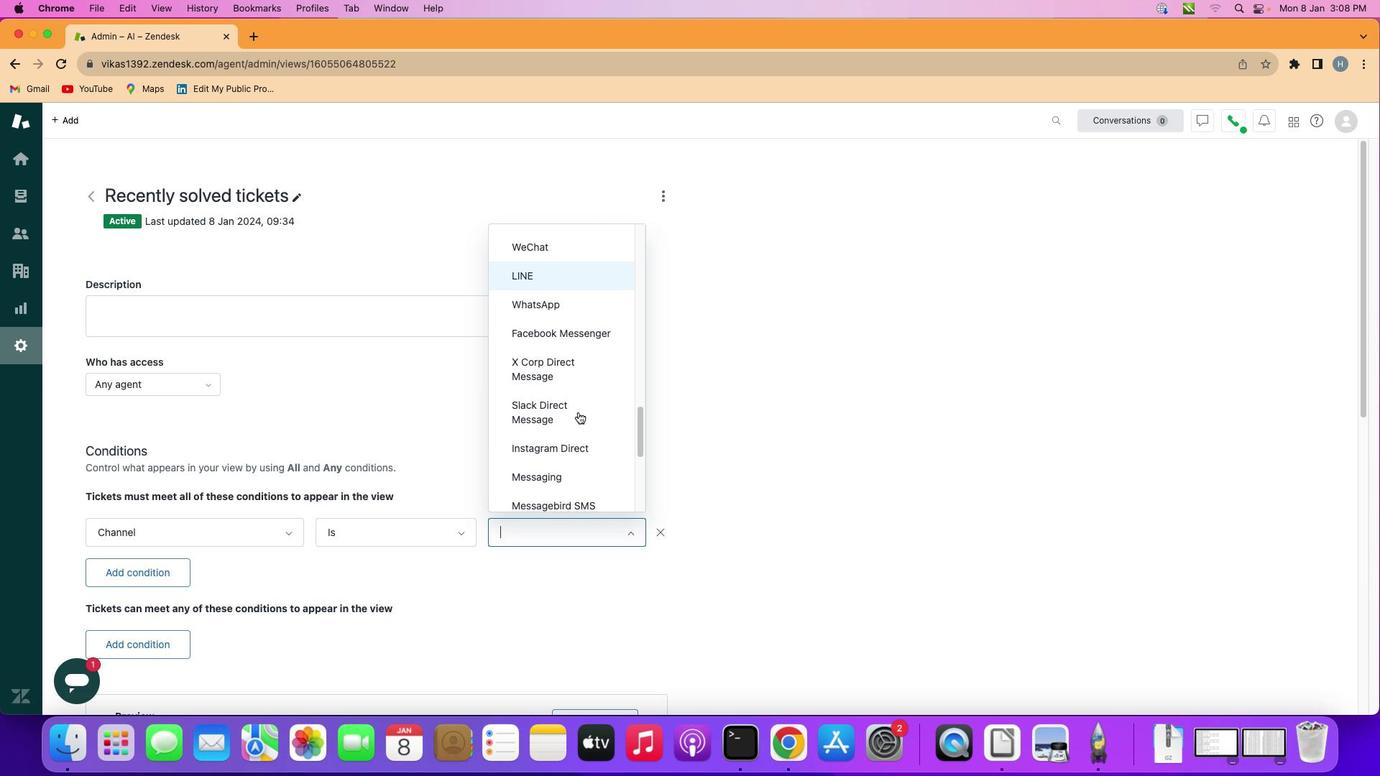 
Action: Mouse scrolled (575, 409) with delta (-2, -2)
Screenshot: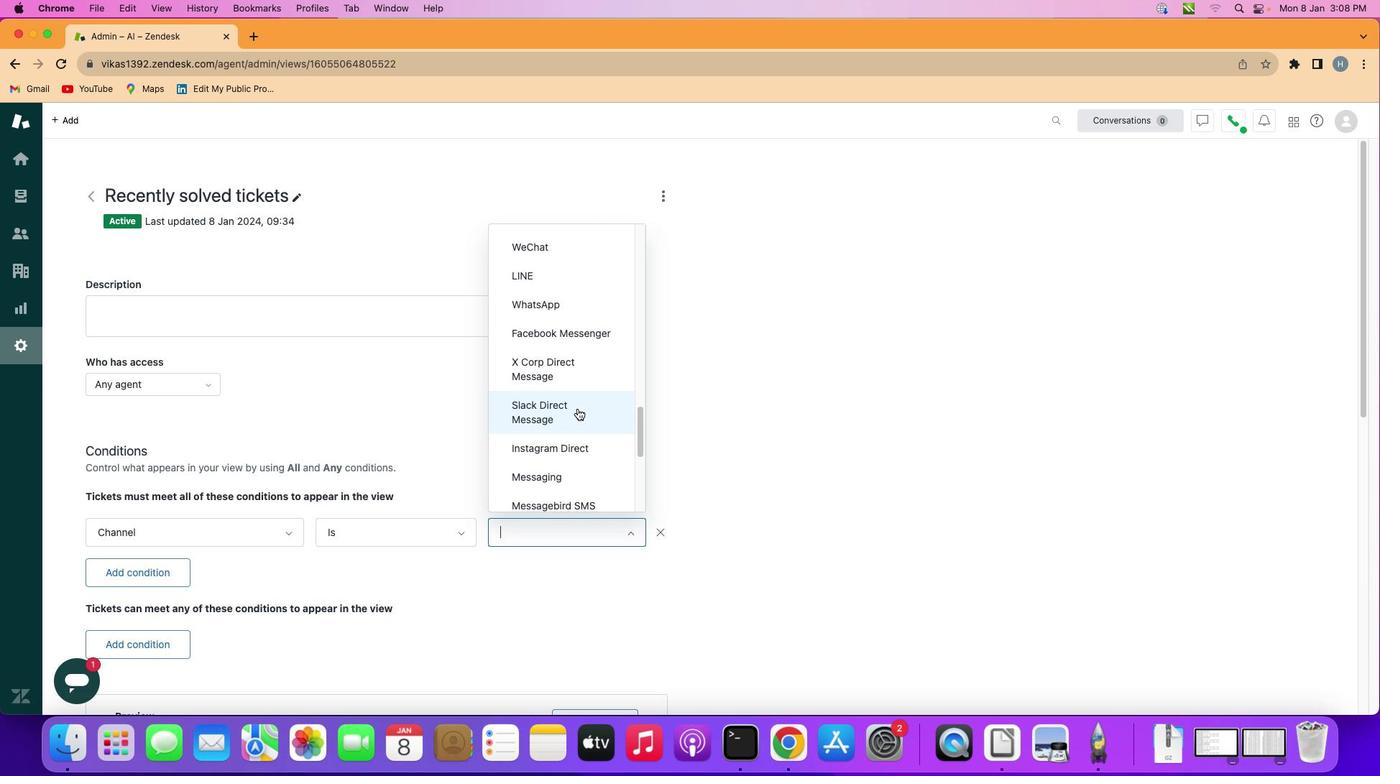 
Action: Mouse moved to (575, 405)
Screenshot: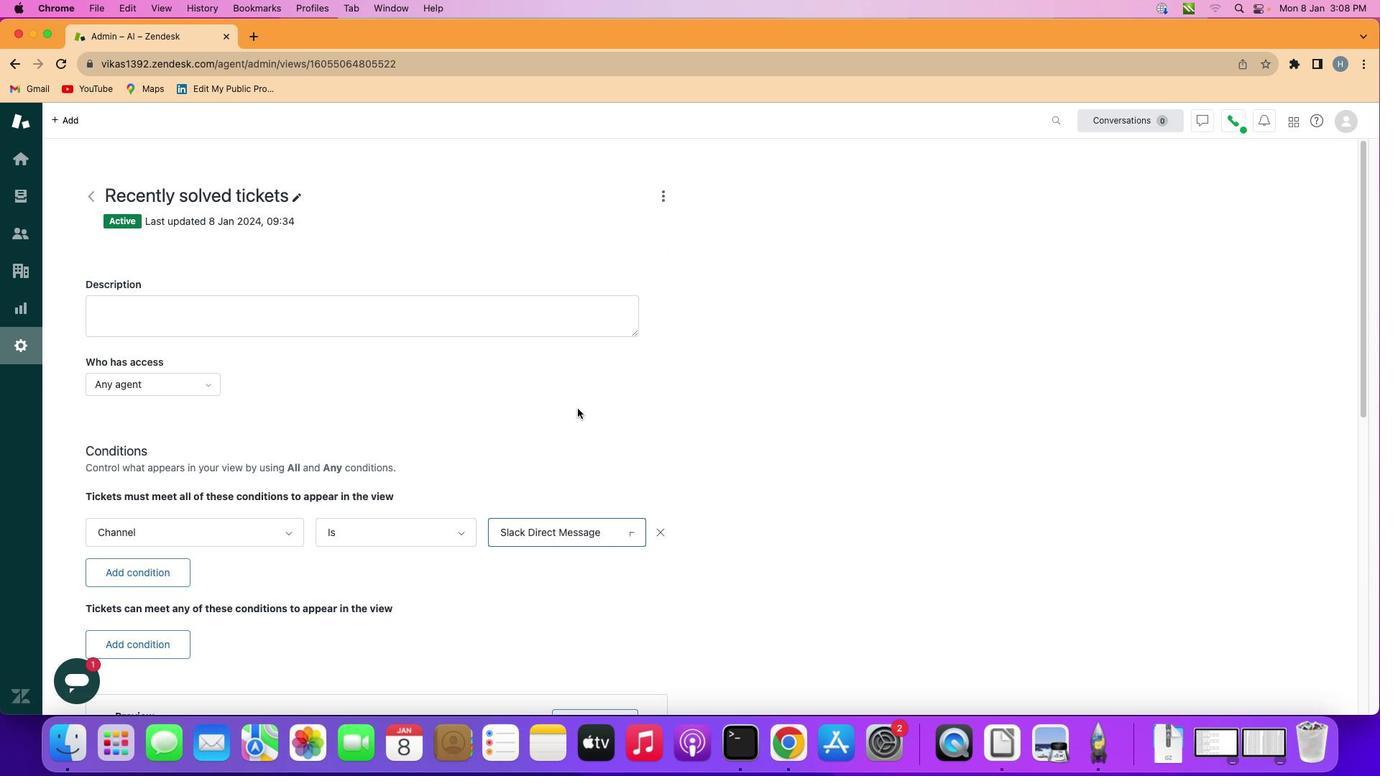 
Action: Mouse pressed left at (575, 405)
Screenshot: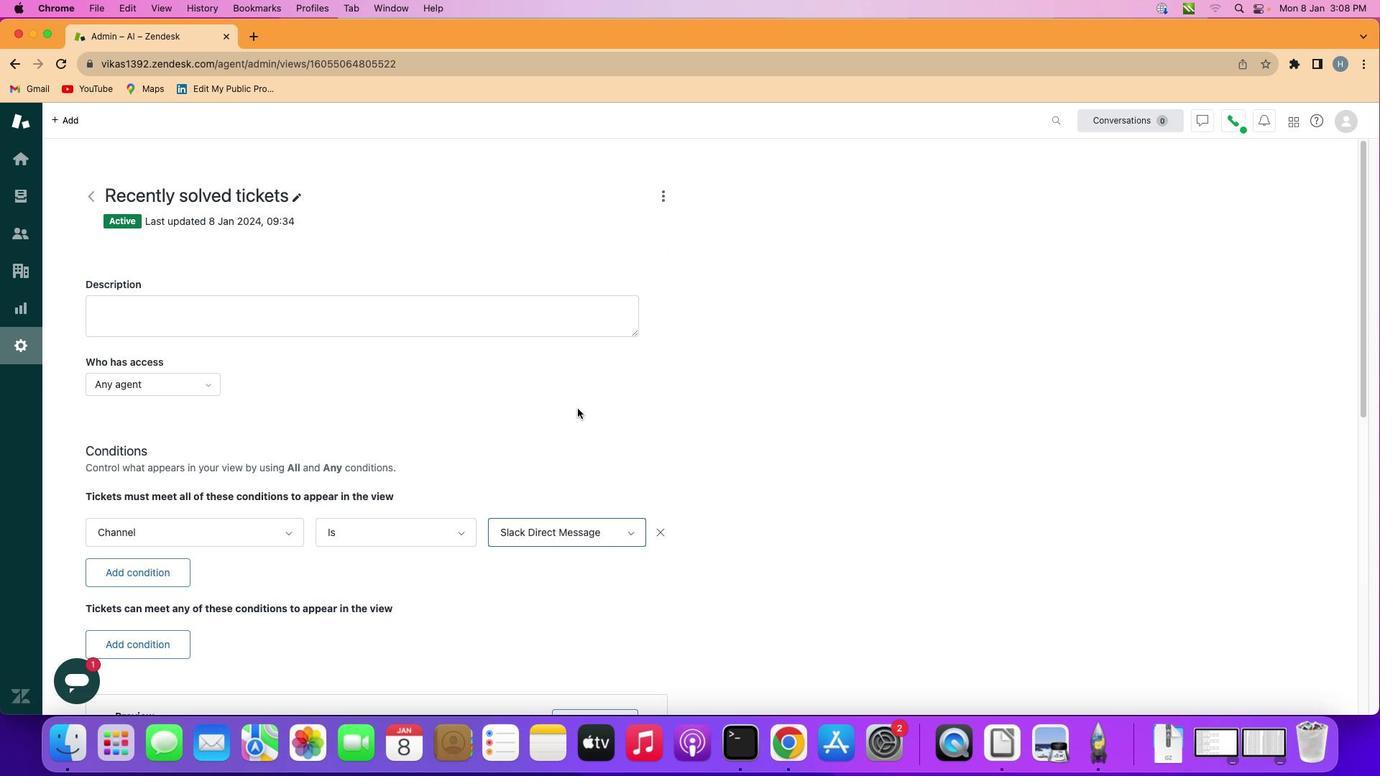 
Action: Mouse moved to (539, 411)
Screenshot: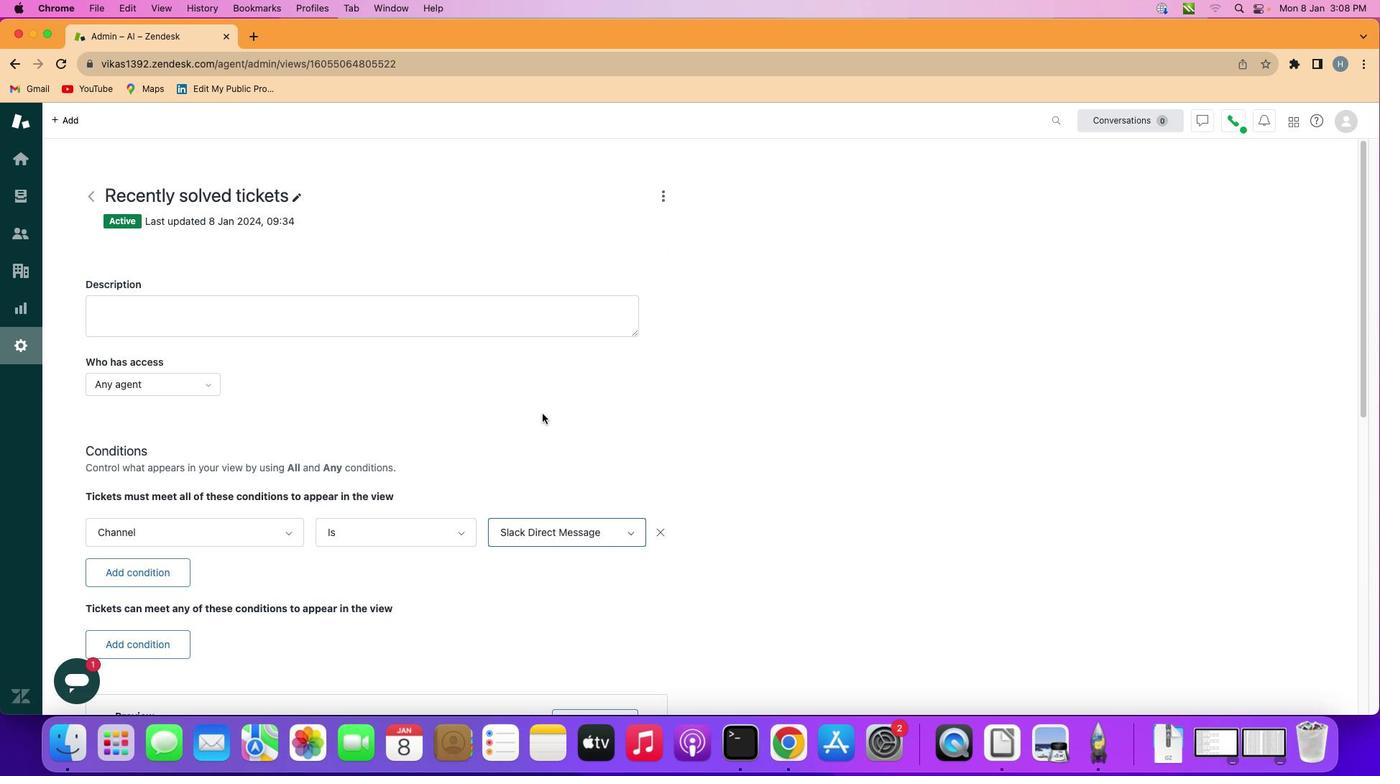 
